 Task: Find connections with filter location Pombos with filter topic #Culturewith filter profile language Spanish with filter current company Recimart with filter school Govt. Polytechnic College with filter industry Retail Building Materials and Garden Equipment with filter service category User Experience Writing with filter keywords title Flight Attendant
Action: Mouse moved to (526, 103)
Screenshot: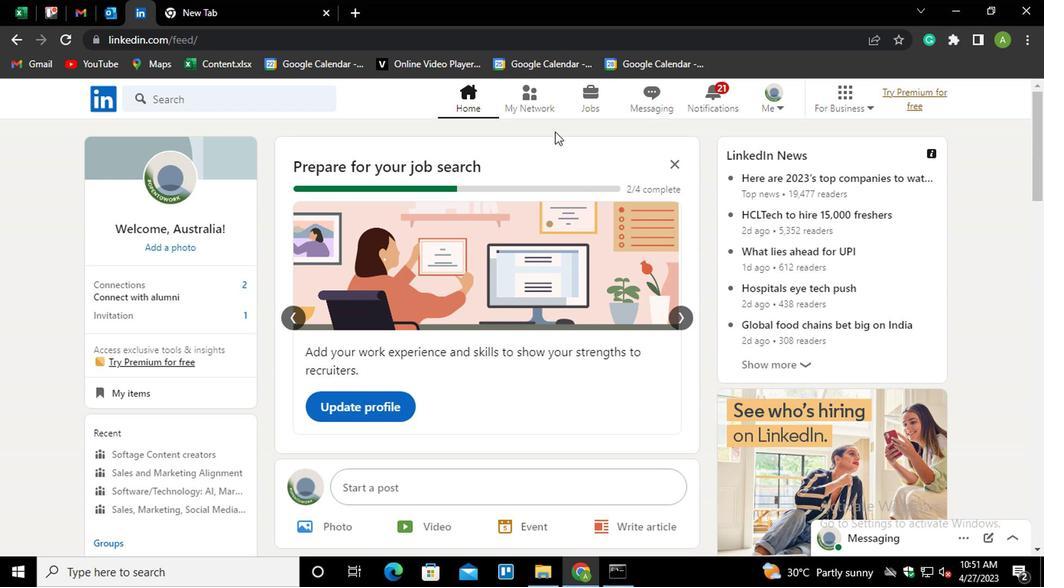 
Action: Mouse pressed left at (526, 103)
Screenshot: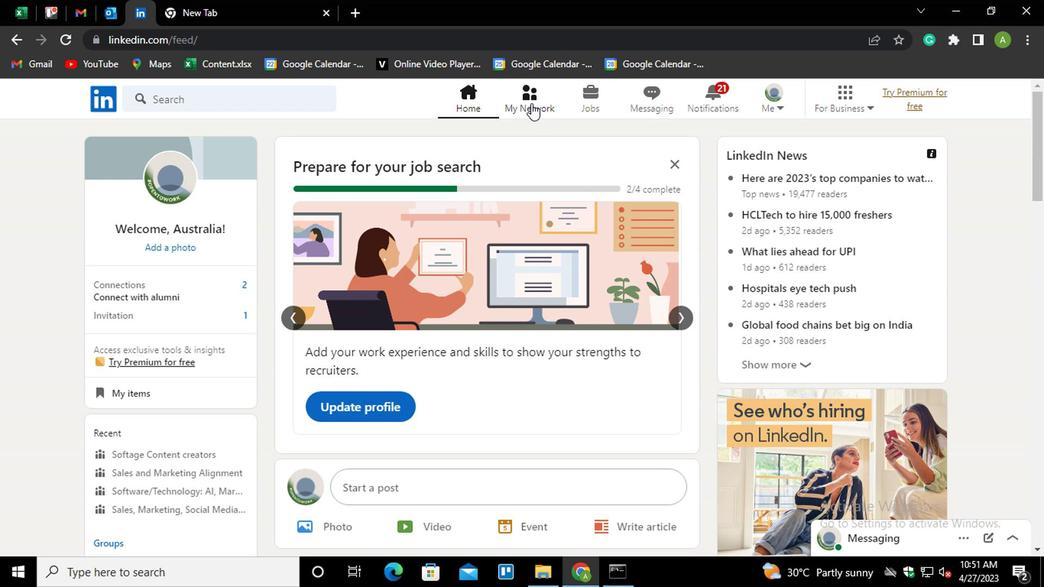 
Action: Mouse moved to (225, 183)
Screenshot: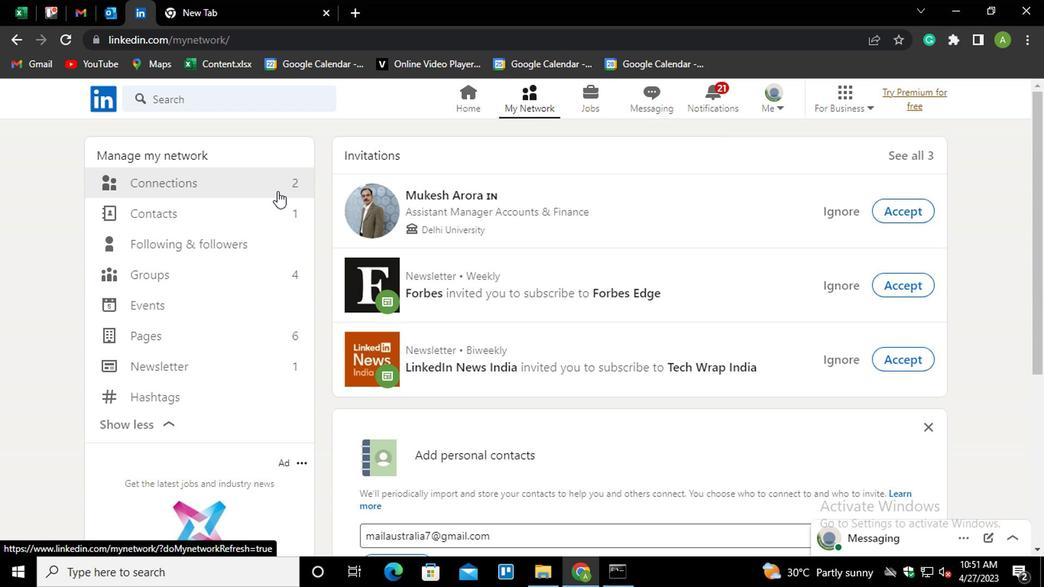 
Action: Mouse pressed left at (225, 183)
Screenshot: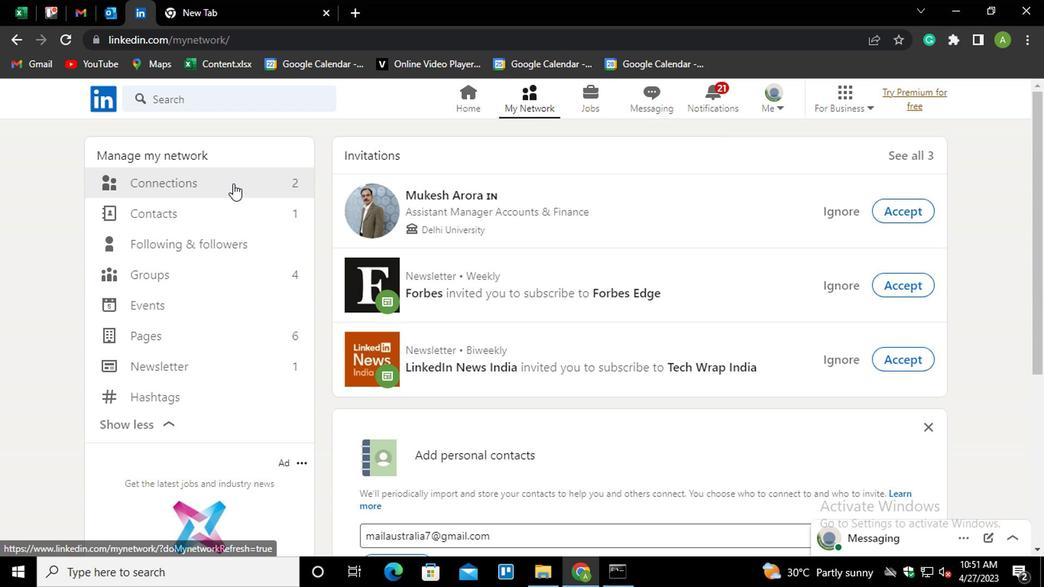 
Action: Mouse moved to (606, 188)
Screenshot: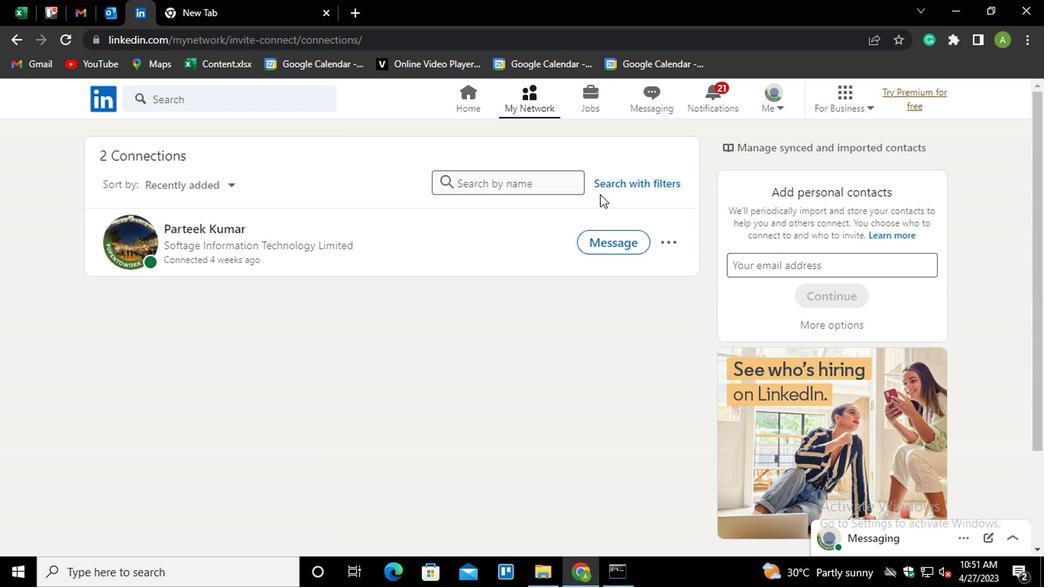 
Action: Mouse pressed left at (606, 188)
Screenshot: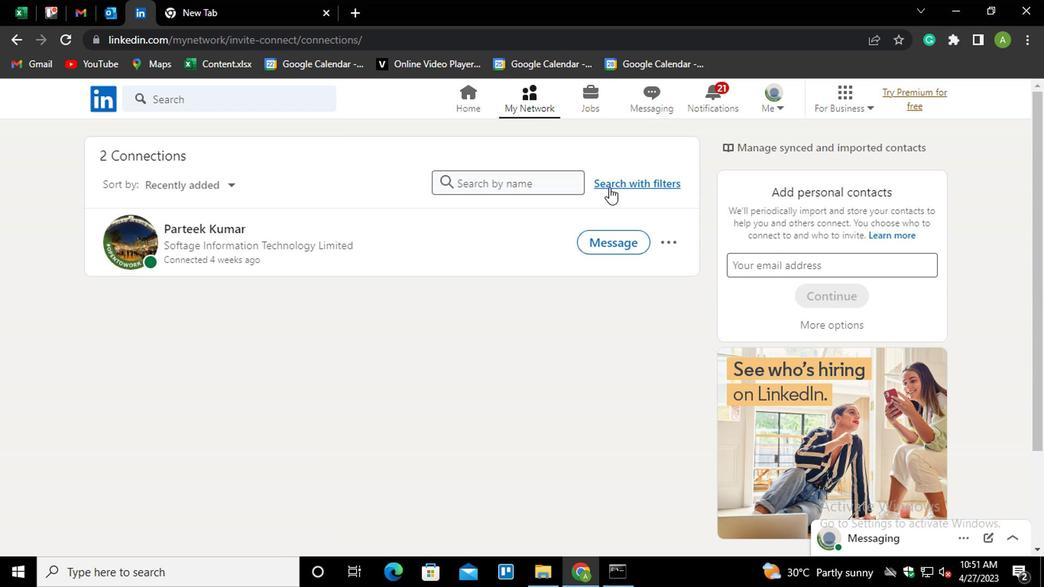 
Action: Mouse moved to (500, 131)
Screenshot: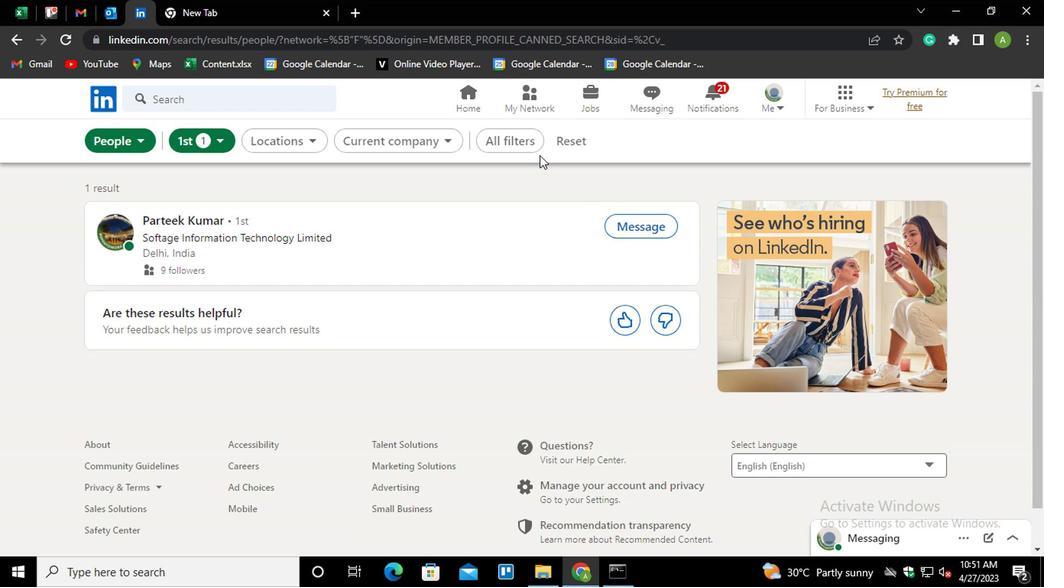 
Action: Mouse pressed left at (500, 131)
Screenshot: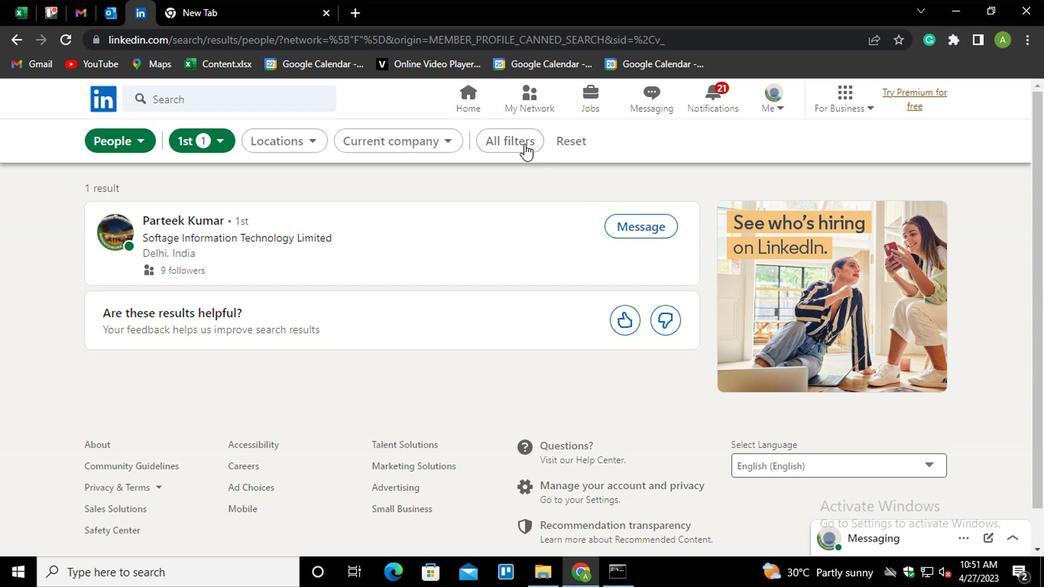 
Action: Mouse moved to (726, 300)
Screenshot: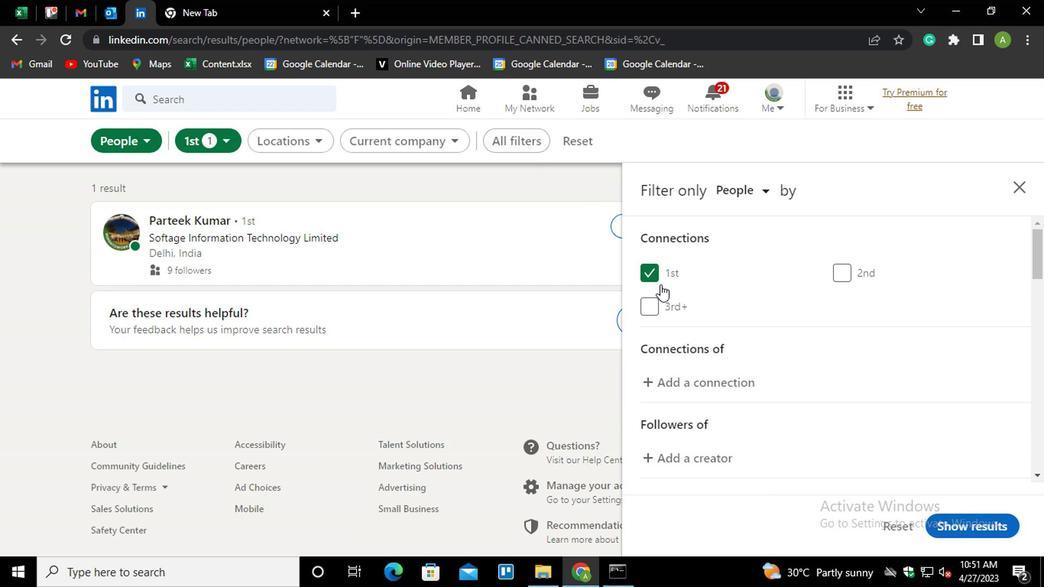 
Action: Mouse scrolled (726, 299) with delta (0, 0)
Screenshot: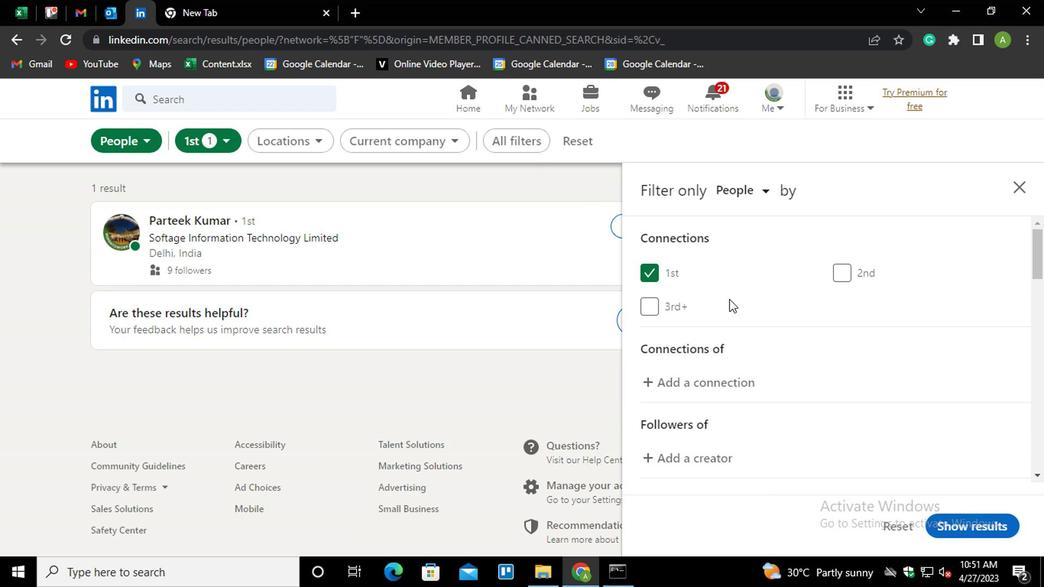 
Action: Mouse scrolled (726, 299) with delta (0, 0)
Screenshot: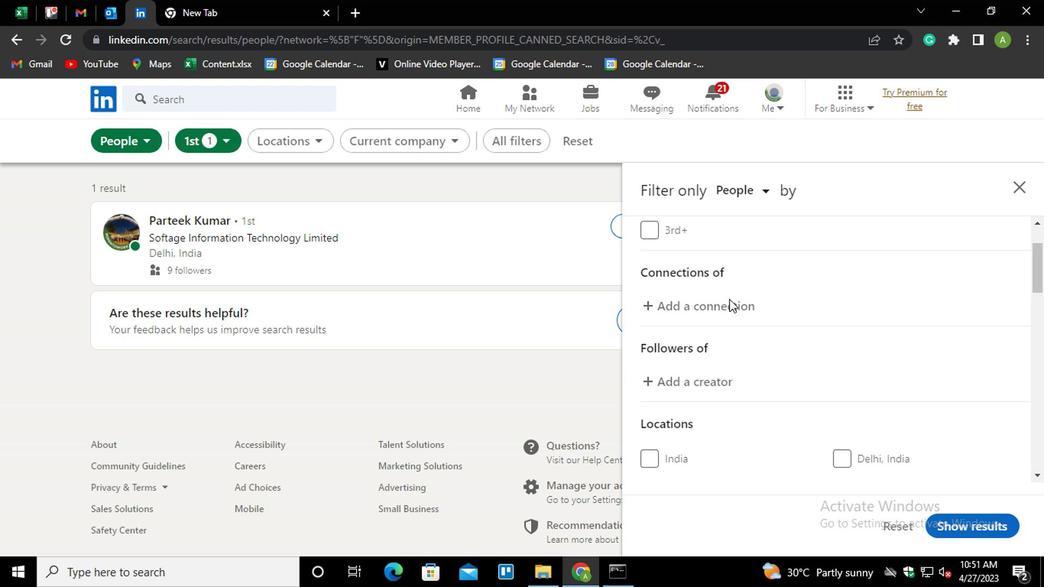 
Action: Mouse scrolled (726, 299) with delta (0, 0)
Screenshot: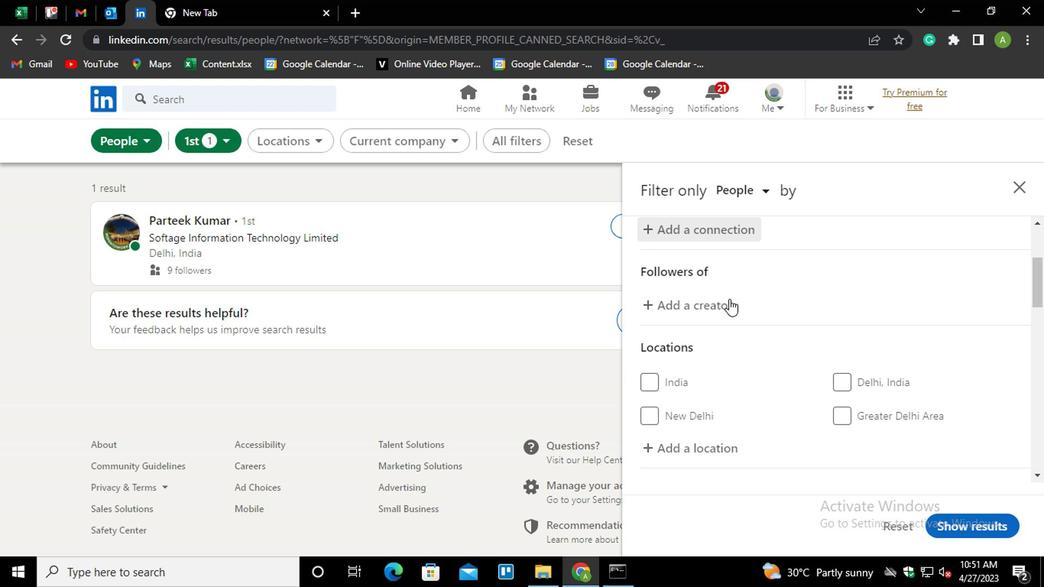 
Action: Mouse moved to (679, 354)
Screenshot: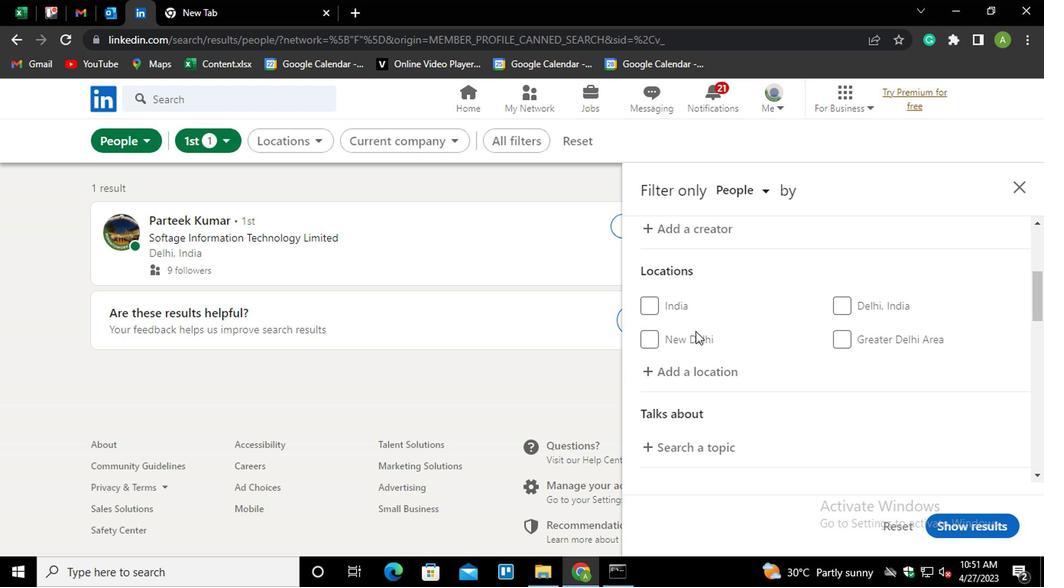 
Action: Mouse scrolled (679, 354) with delta (0, 0)
Screenshot: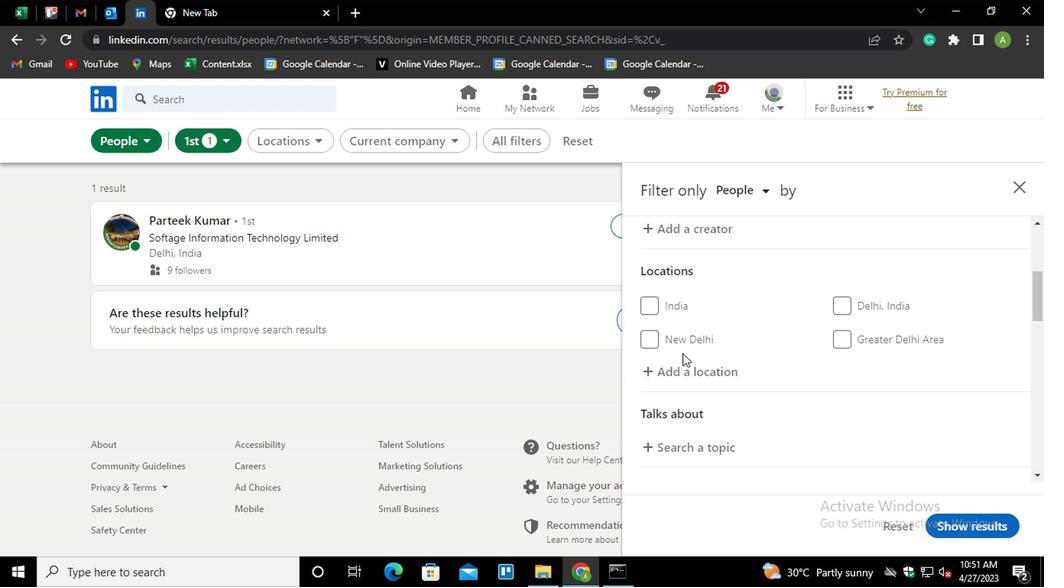 
Action: Mouse moved to (671, 299)
Screenshot: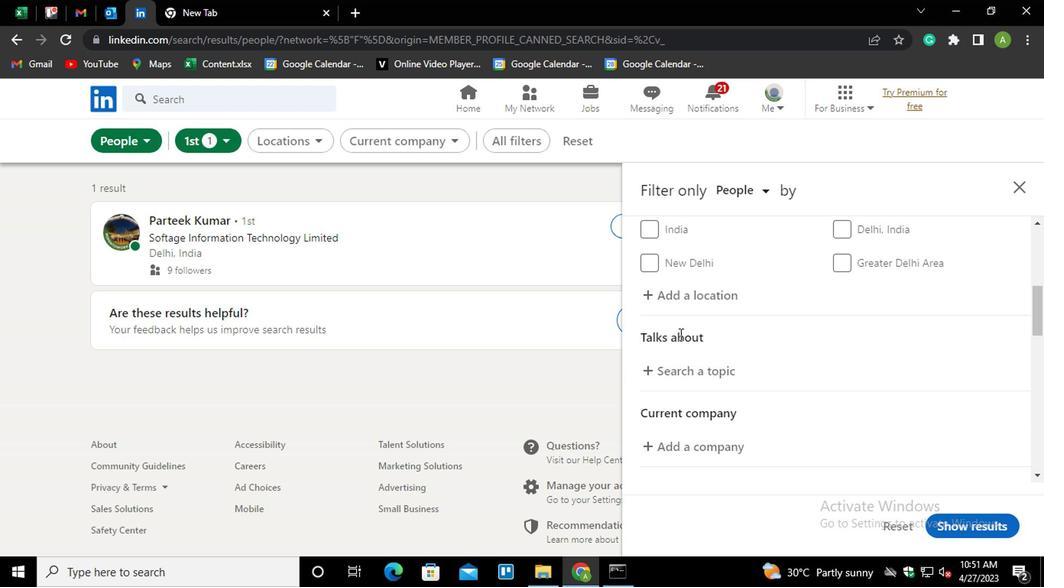 
Action: Mouse pressed left at (671, 299)
Screenshot: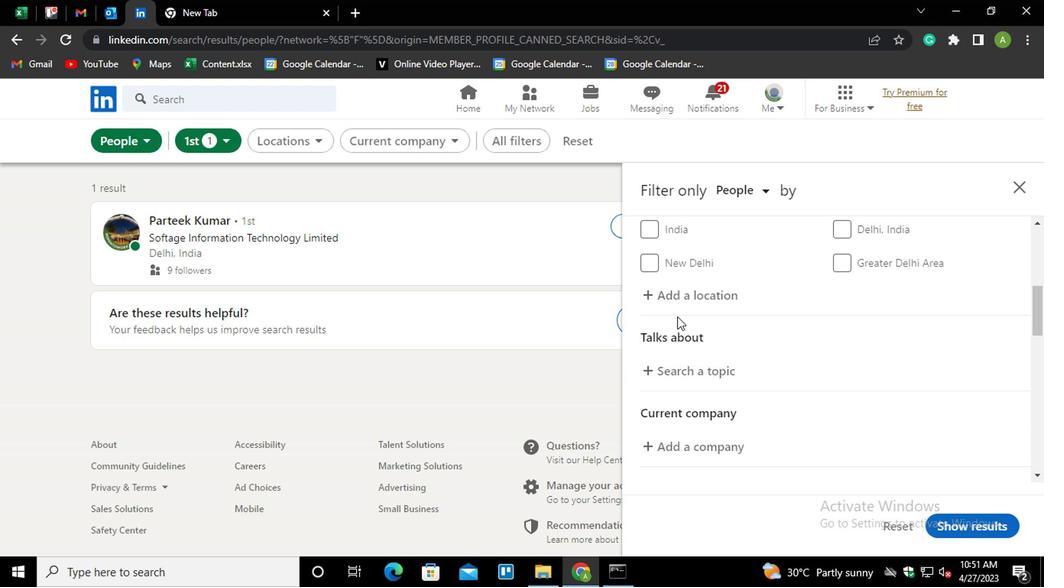 
Action: Mouse moved to (677, 298)
Screenshot: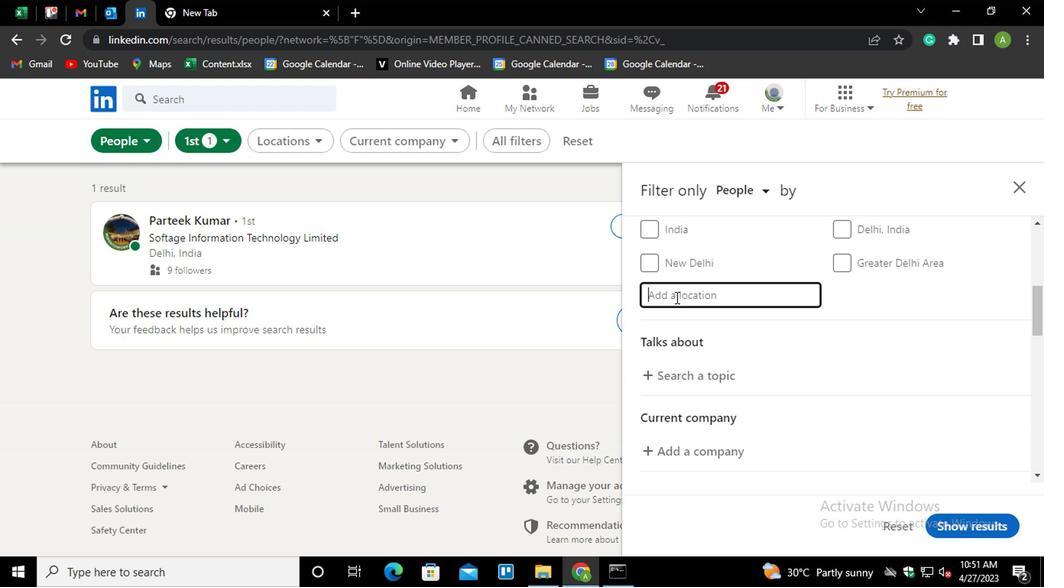 
Action: Mouse pressed left at (677, 298)
Screenshot: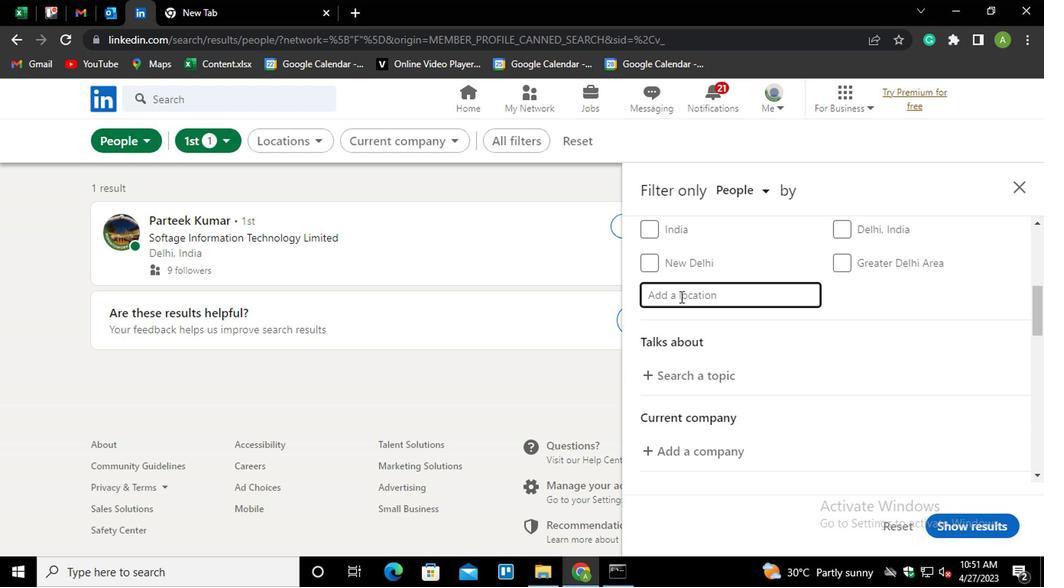 
Action: Key pressed <Key.shift_r>Pombos<Key.down><Key.enter>
Screenshot: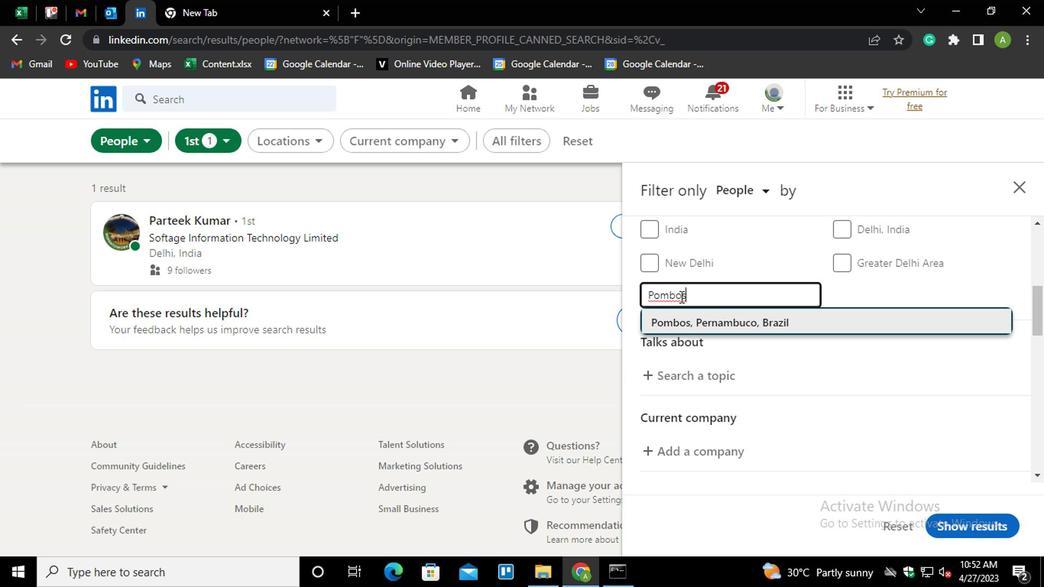 
Action: Mouse scrolled (677, 297) with delta (0, 0)
Screenshot: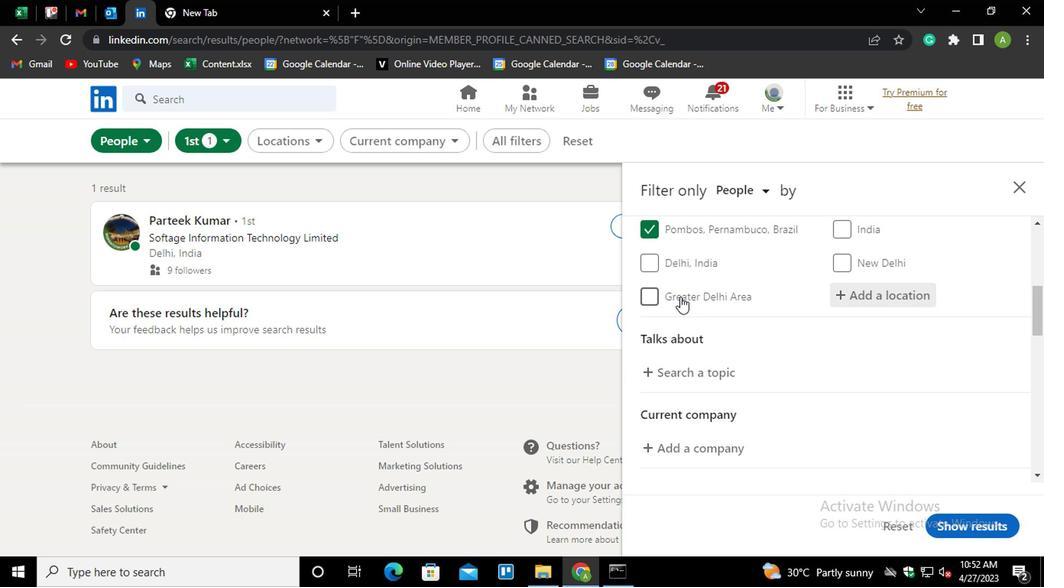 
Action: Mouse moved to (675, 298)
Screenshot: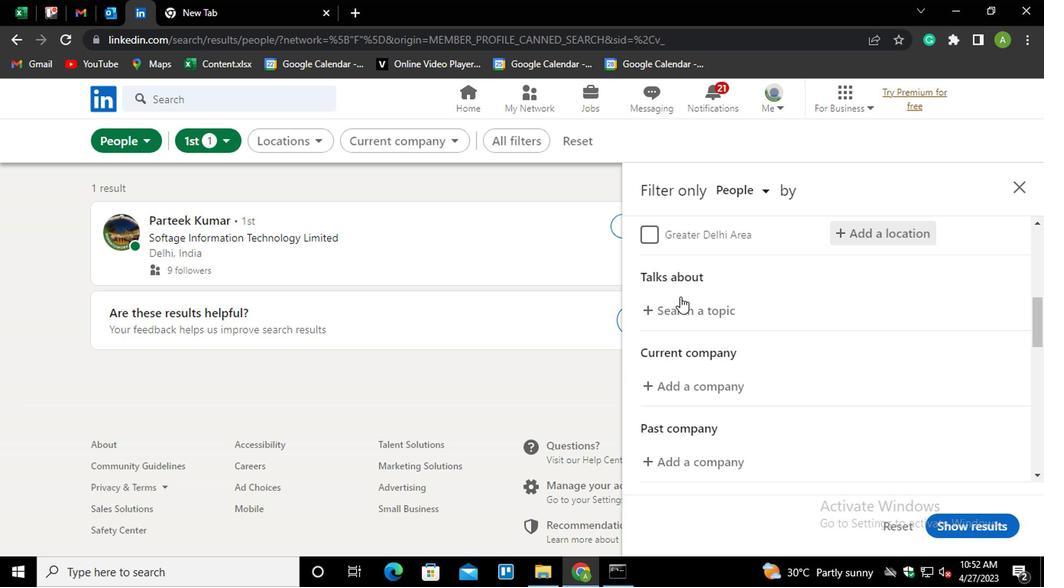 
Action: Mouse pressed left at (675, 298)
Screenshot: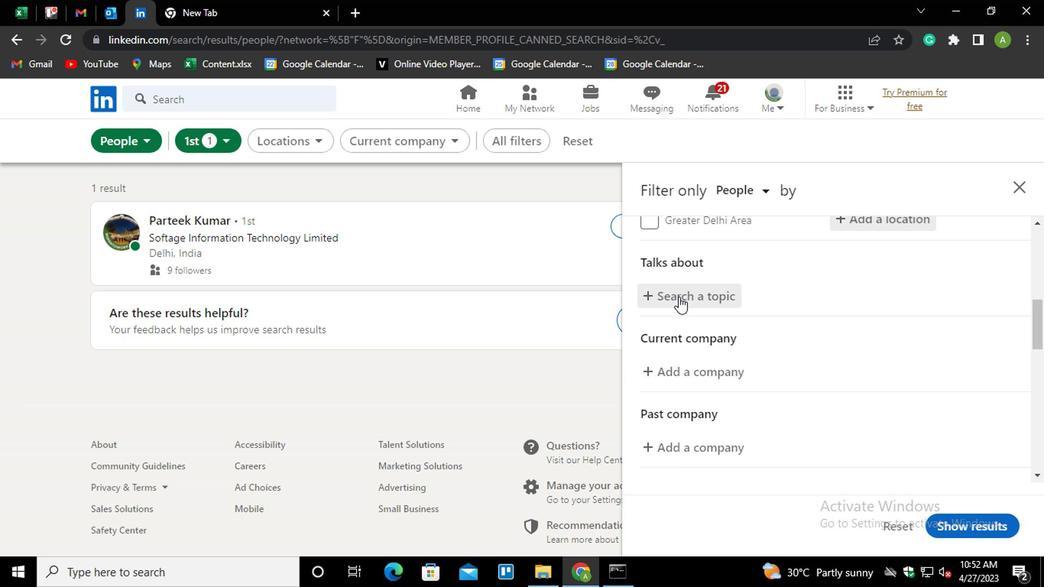 
Action: Mouse moved to (675, 298)
Screenshot: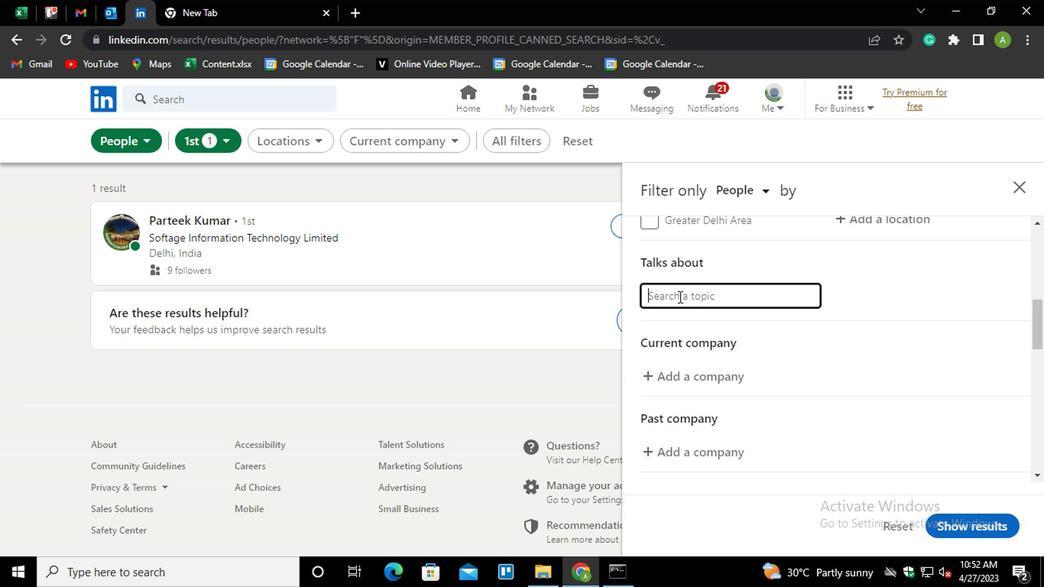 
Action: Mouse pressed left at (675, 298)
Screenshot: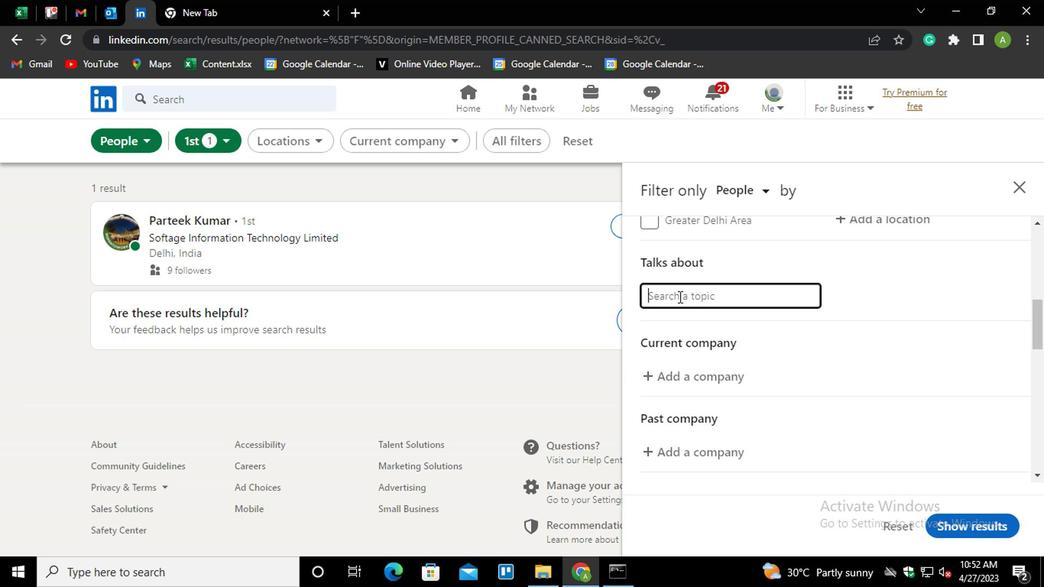 
Action: Key pressed <Key.shift>#<Key.shift>CULTURE
Screenshot: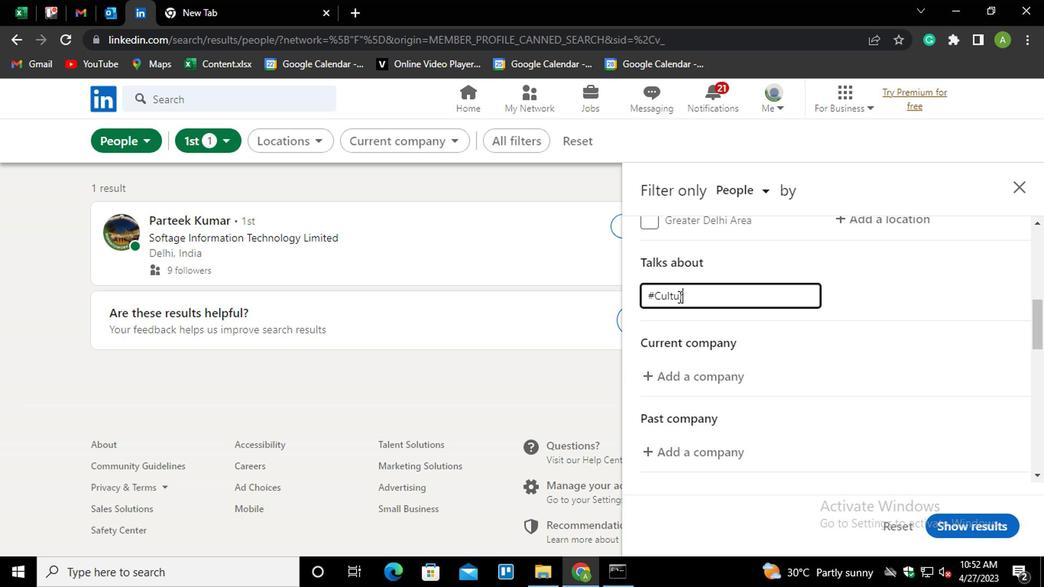 
Action: Mouse moved to (868, 329)
Screenshot: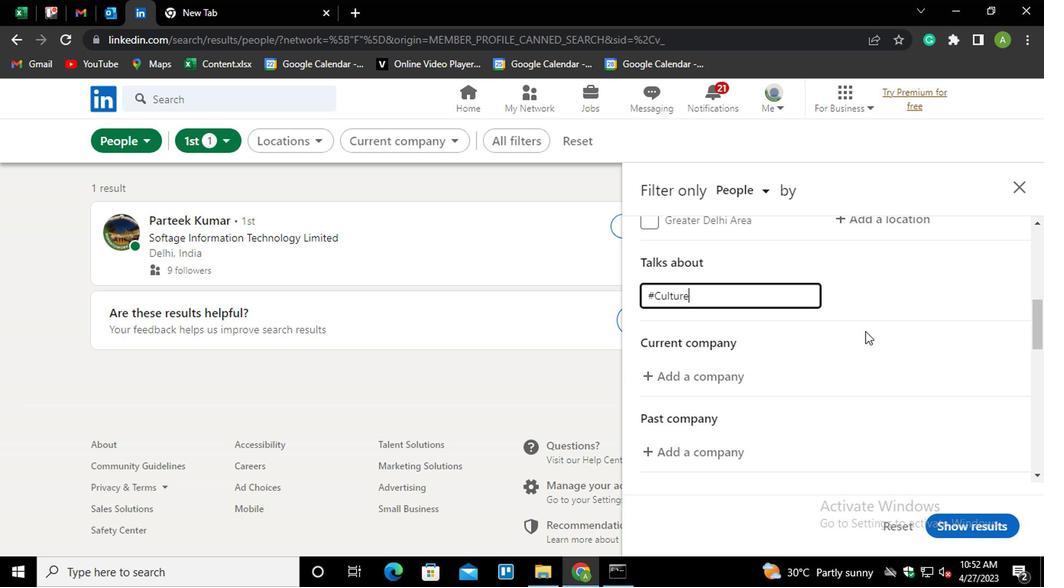 
Action: Mouse pressed left at (868, 329)
Screenshot: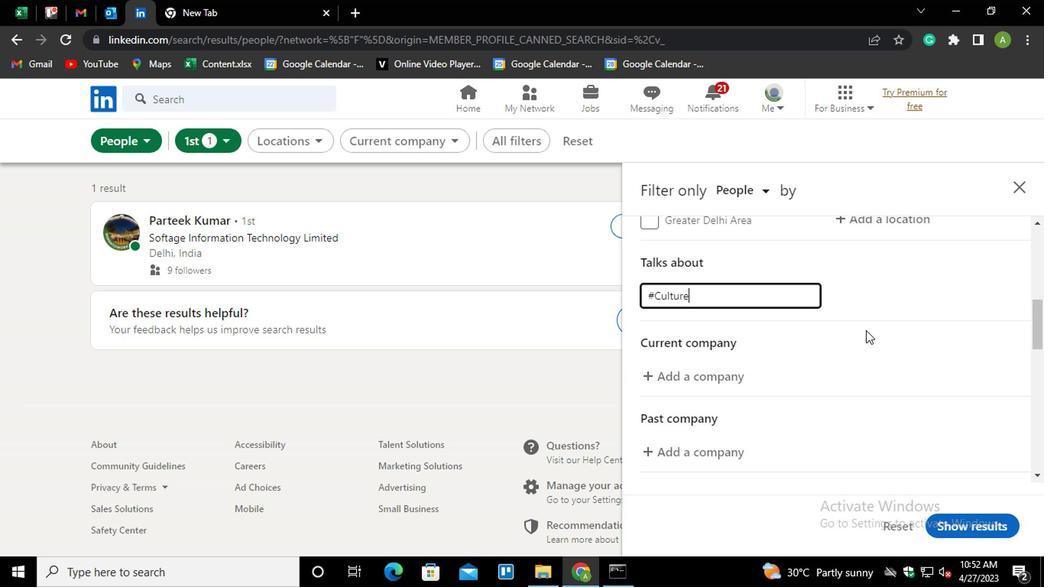 
Action: Mouse moved to (702, 376)
Screenshot: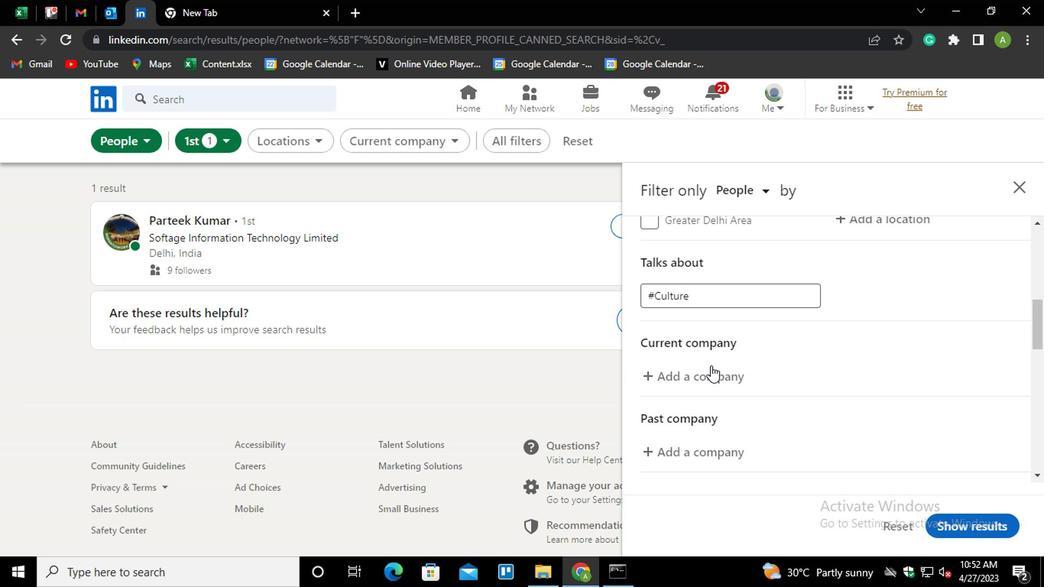 
Action: Mouse pressed left at (702, 376)
Screenshot: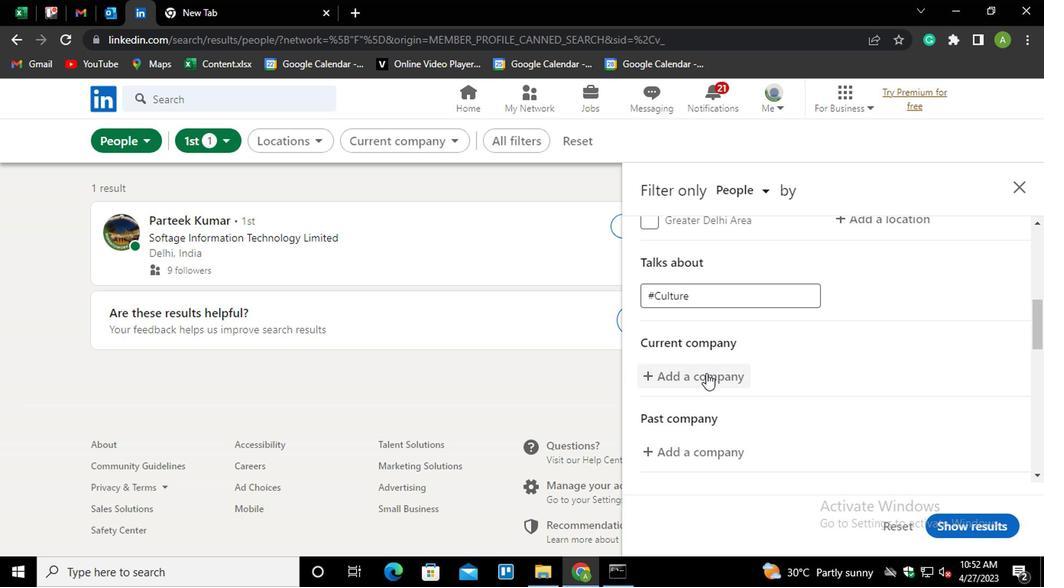 
Action: Mouse pressed left at (702, 376)
Screenshot: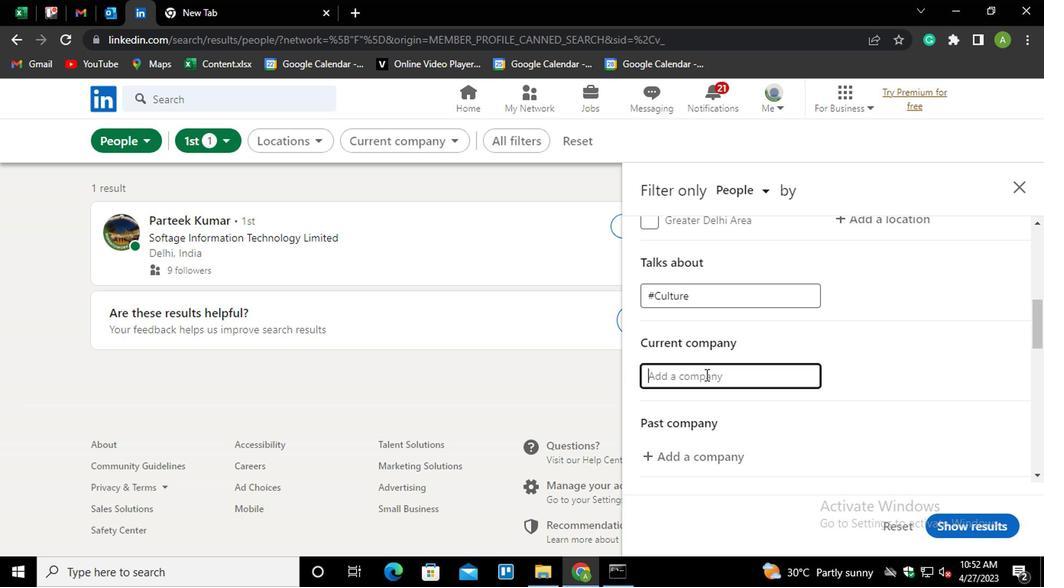 
Action: Key pressed <Key.shift>RECIMART<Key.down><Key.enter>
Screenshot: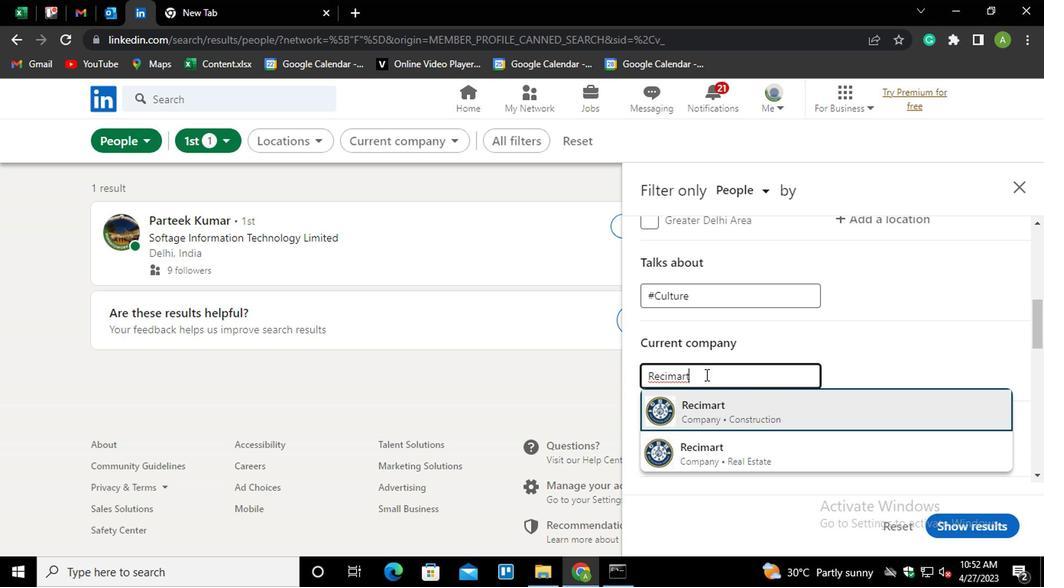 
Action: Mouse scrolled (702, 375) with delta (0, 0)
Screenshot: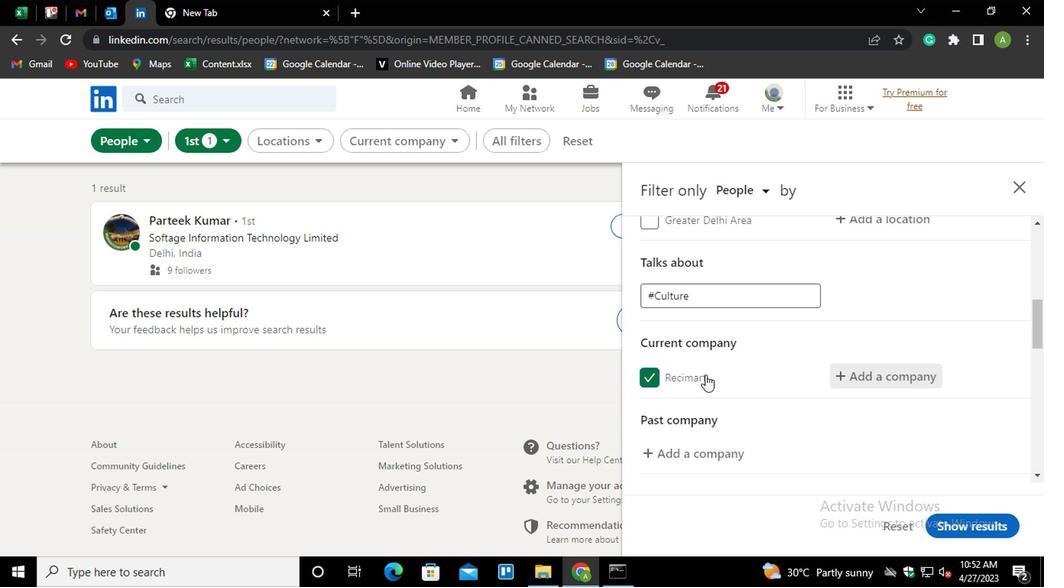 
Action: Mouse scrolled (702, 375) with delta (0, 0)
Screenshot: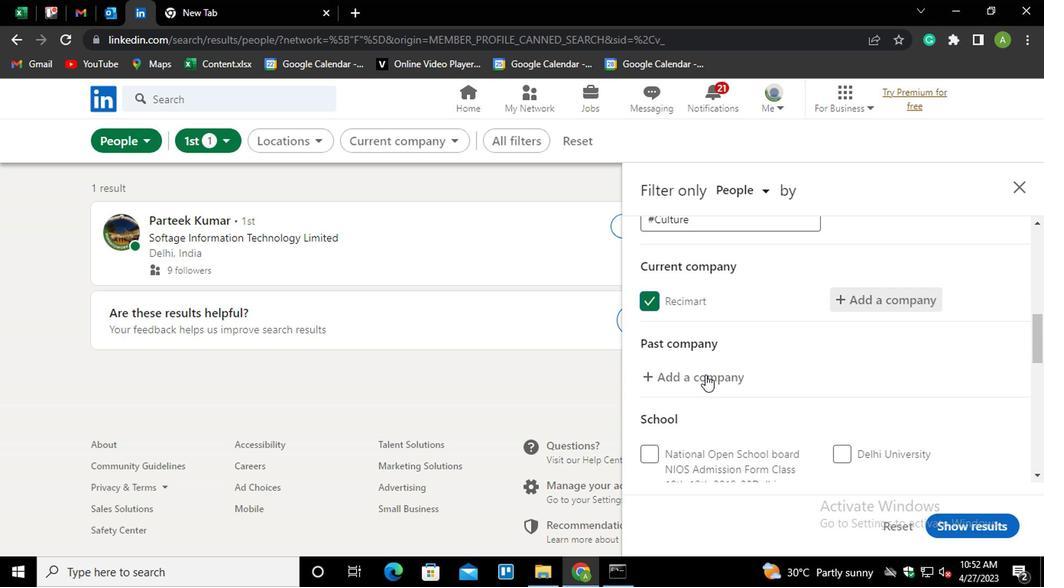 
Action: Mouse scrolled (702, 375) with delta (0, 0)
Screenshot: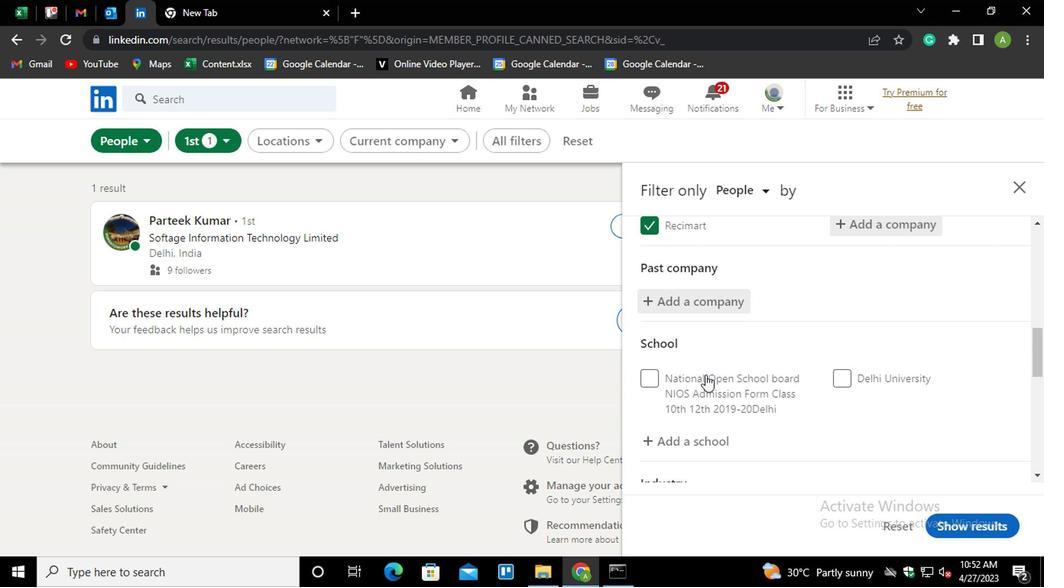 
Action: Mouse moved to (697, 365)
Screenshot: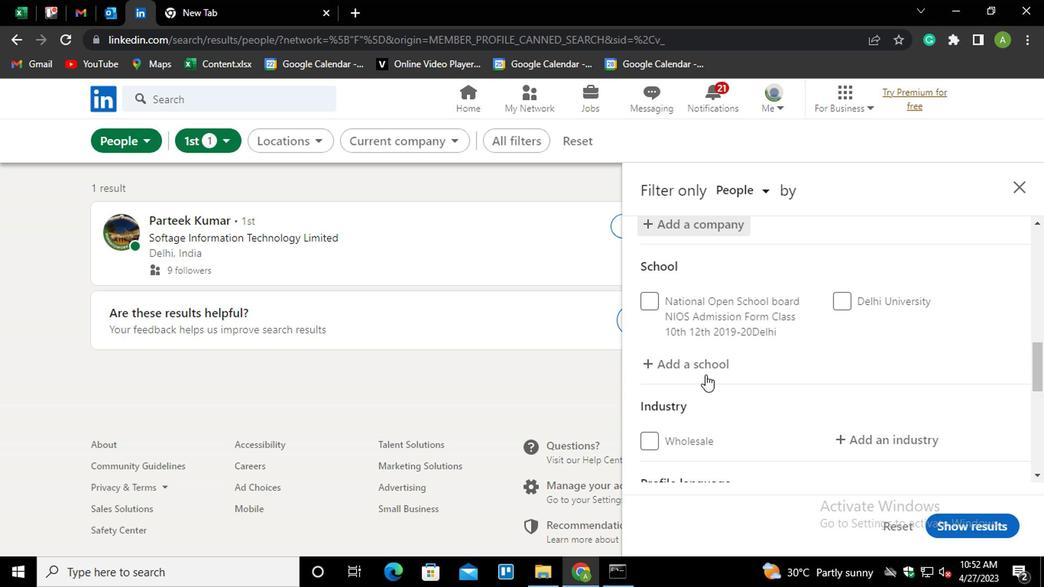 
Action: Mouse pressed left at (697, 365)
Screenshot: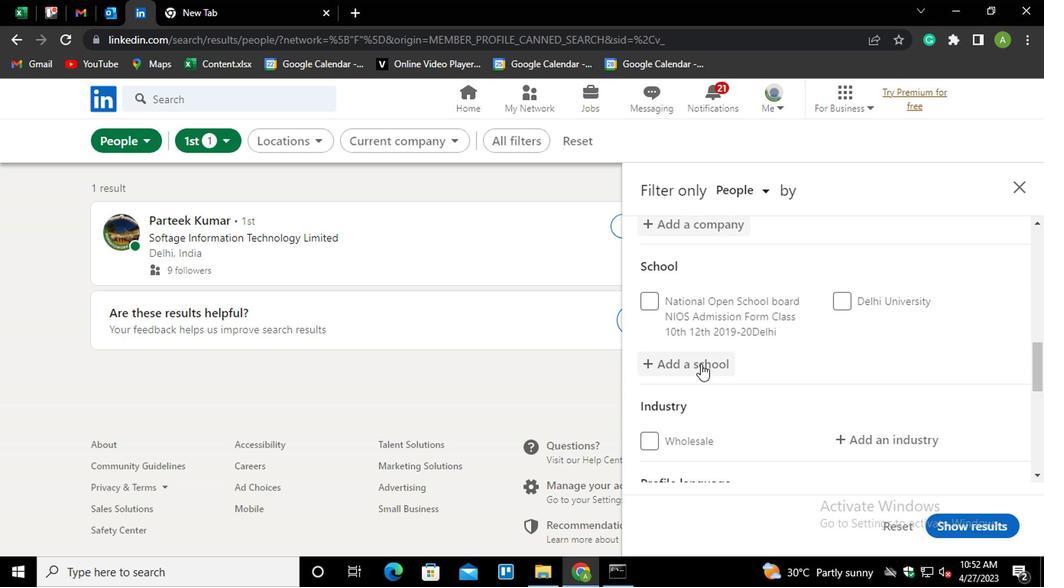 
Action: Mouse pressed left at (697, 365)
Screenshot: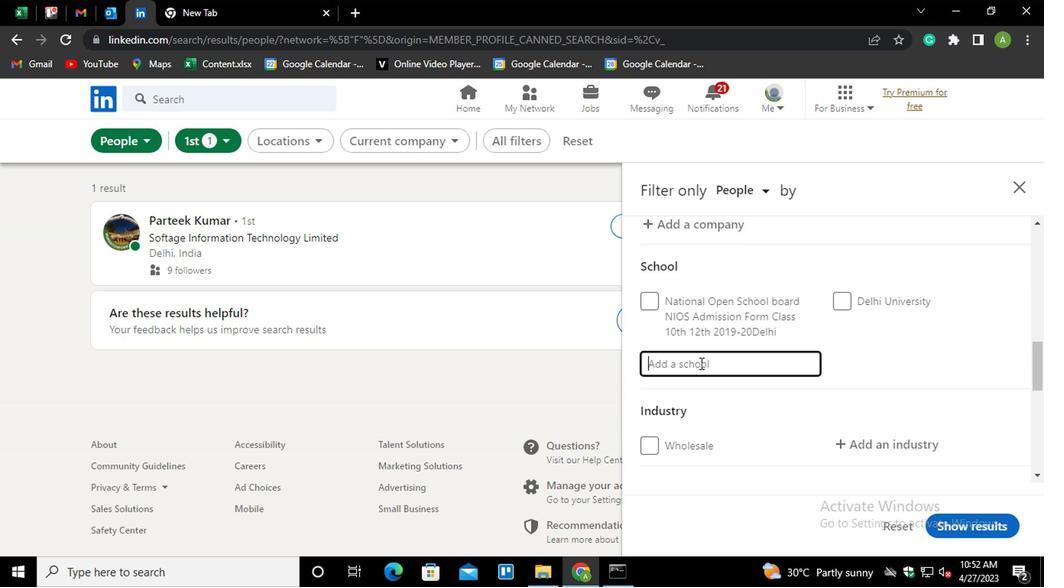 
Action: Key pressed <Key.shift>GOVT.<Key.space><Key.down><Key.enter>
Screenshot: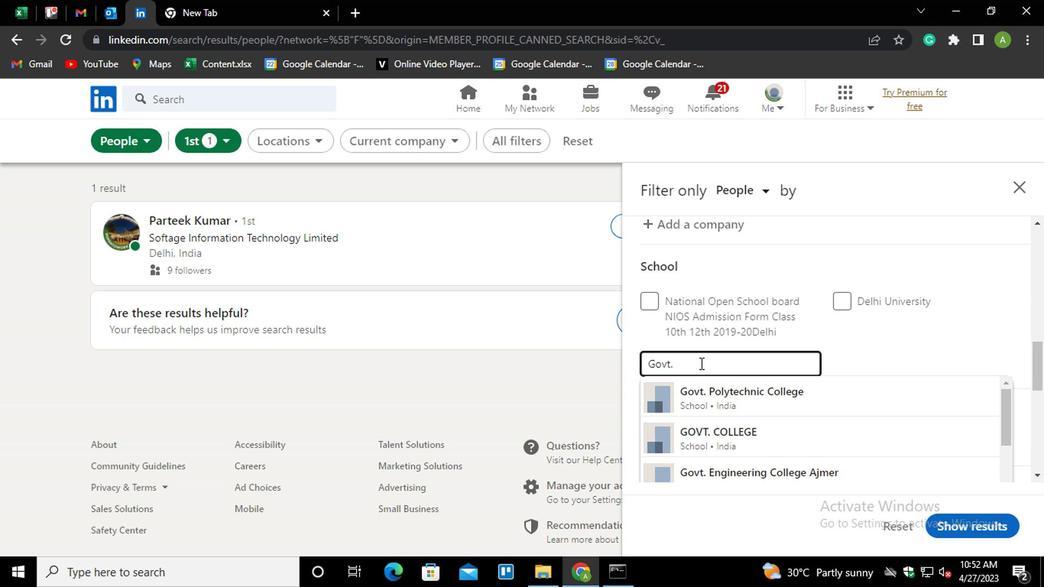 
Action: Mouse scrolled (697, 363) with delta (0, -1)
Screenshot: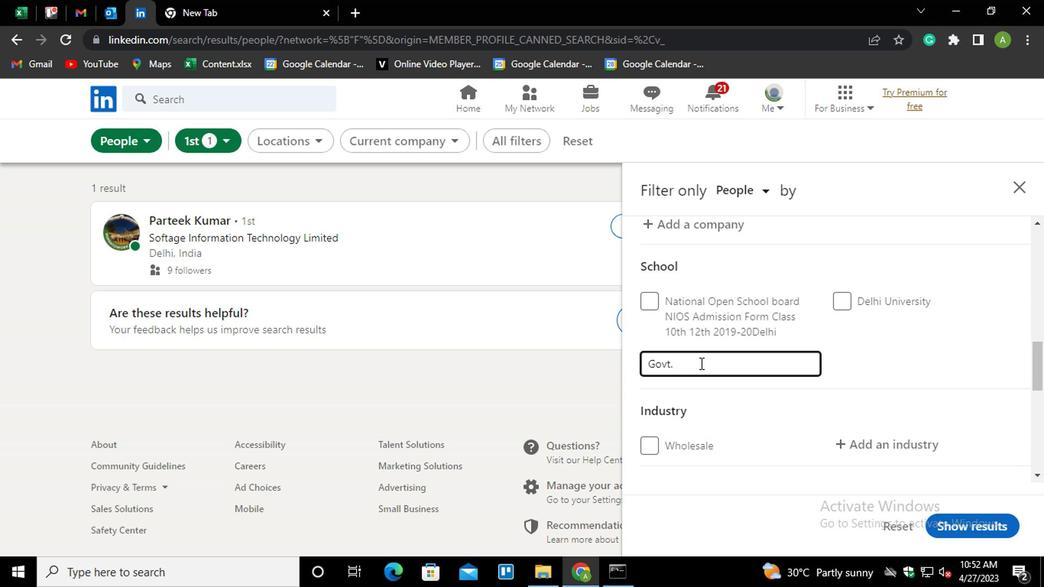 
Action: Mouse scrolled (697, 363) with delta (0, -1)
Screenshot: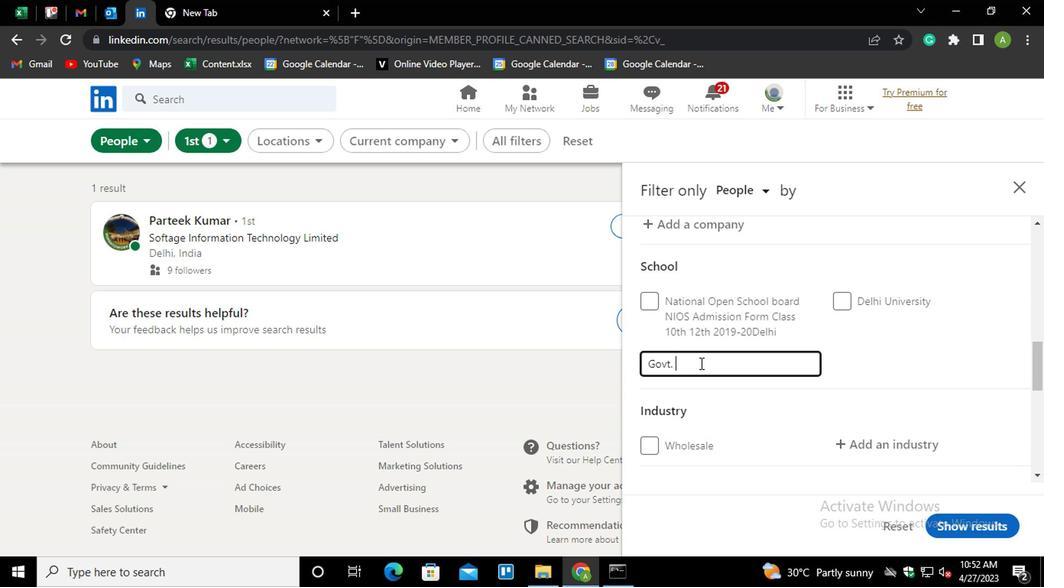 
Action: Mouse moved to (843, 295)
Screenshot: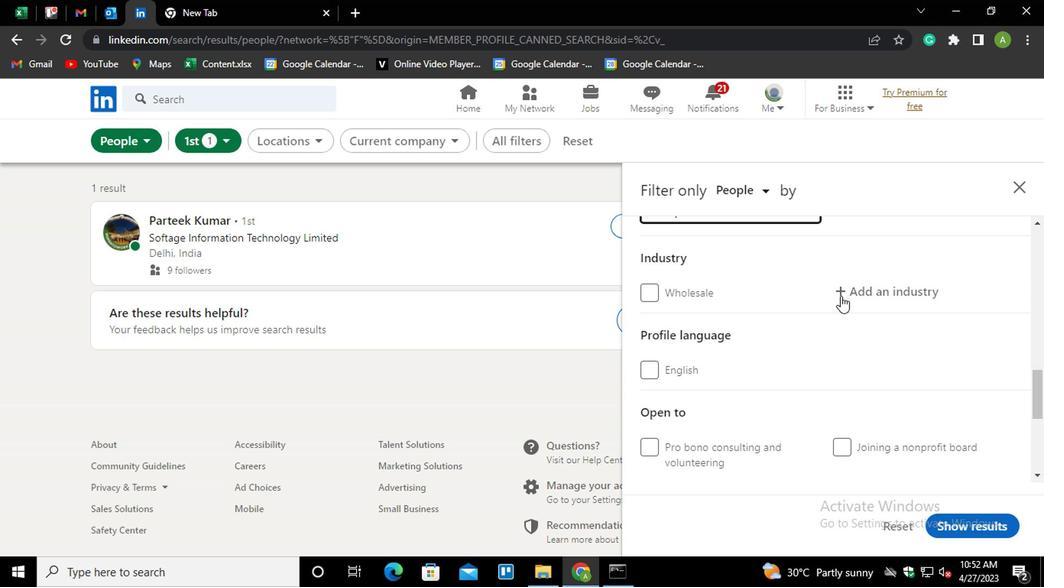 
Action: Mouse pressed left at (843, 295)
Screenshot: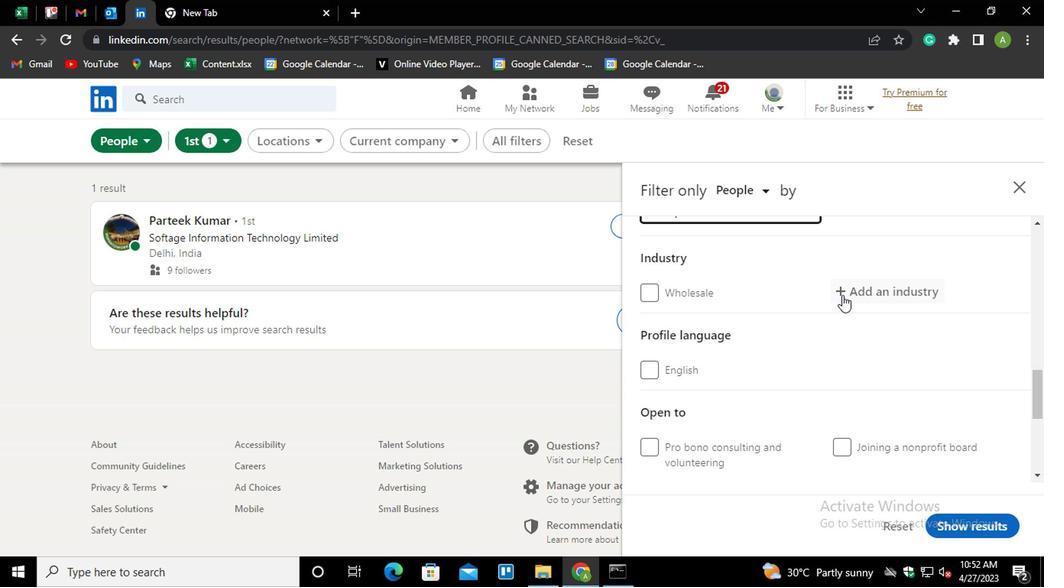 
Action: Mouse moved to (847, 295)
Screenshot: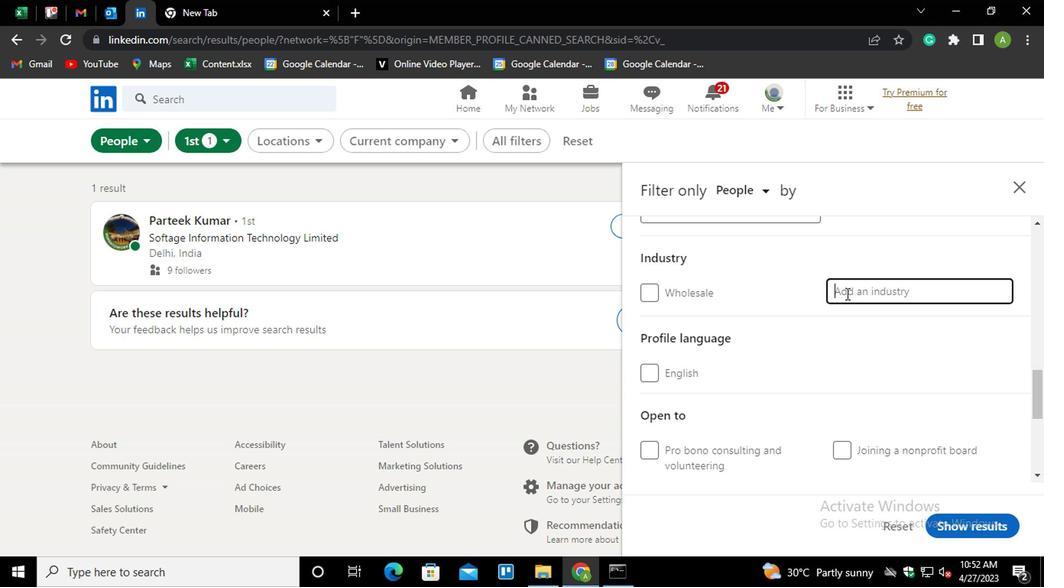
Action: Mouse pressed left at (847, 295)
Screenshot: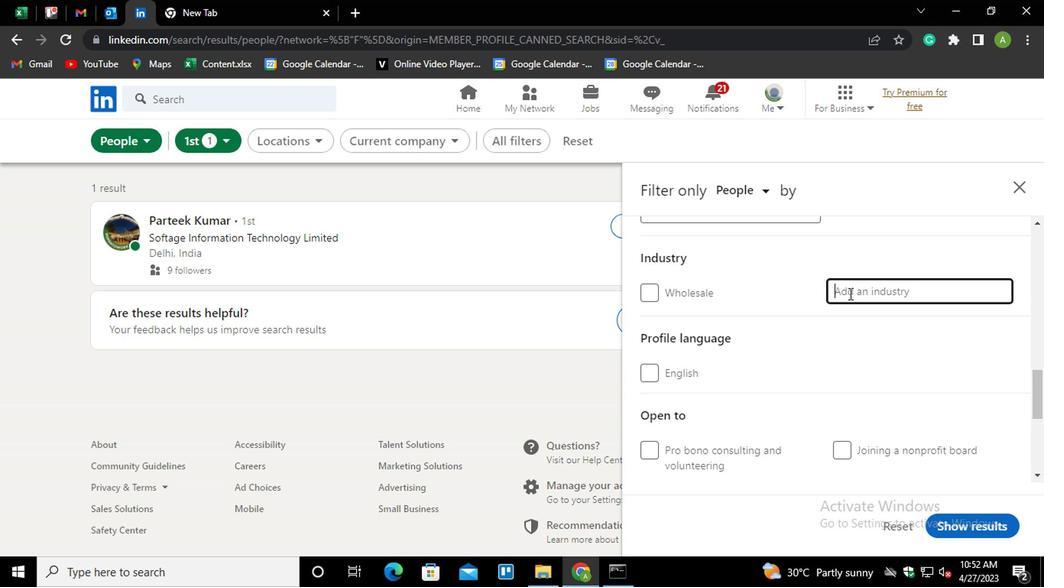 
Action: Mouse moved to (847, 295)
Screenshot: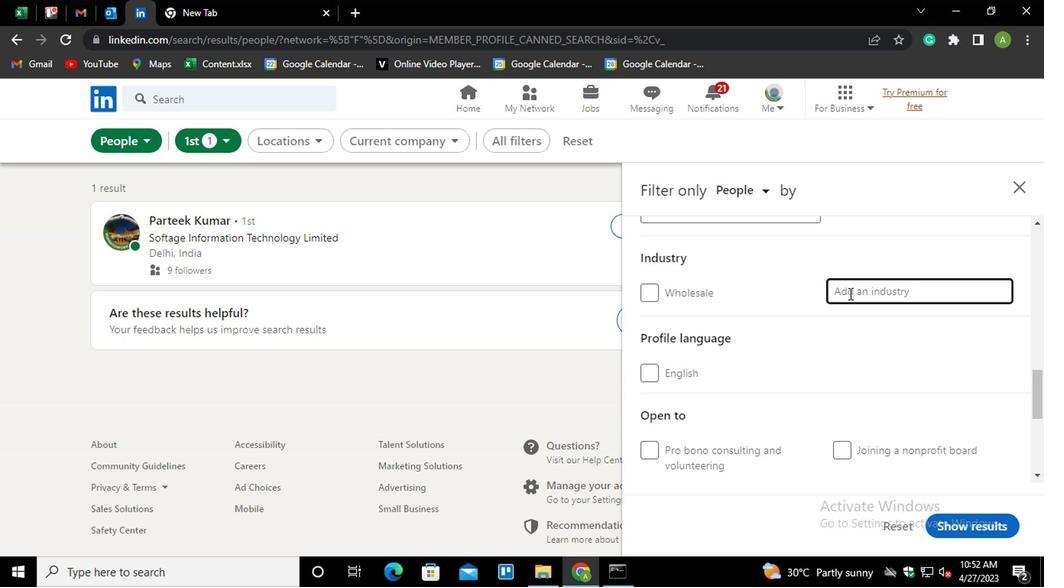 
Action: Key pressed <Key.shift>RETAIL<Key.space><Key.shift>BUIL<Key.down><Key.enter>
Screenshot: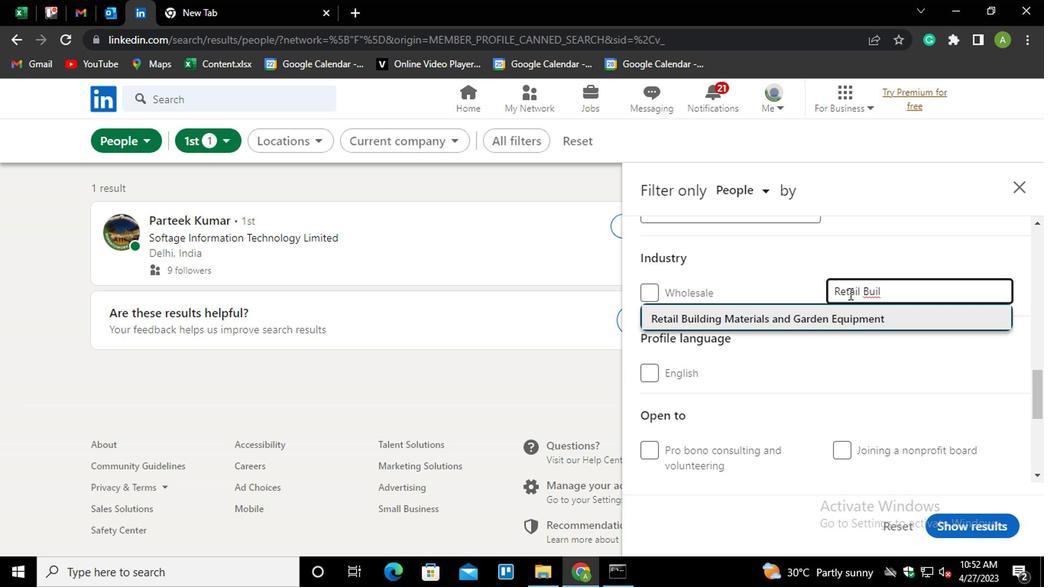 
Action: Mouse scrolled (847, 294) with delta (0, -1)
Screenshot: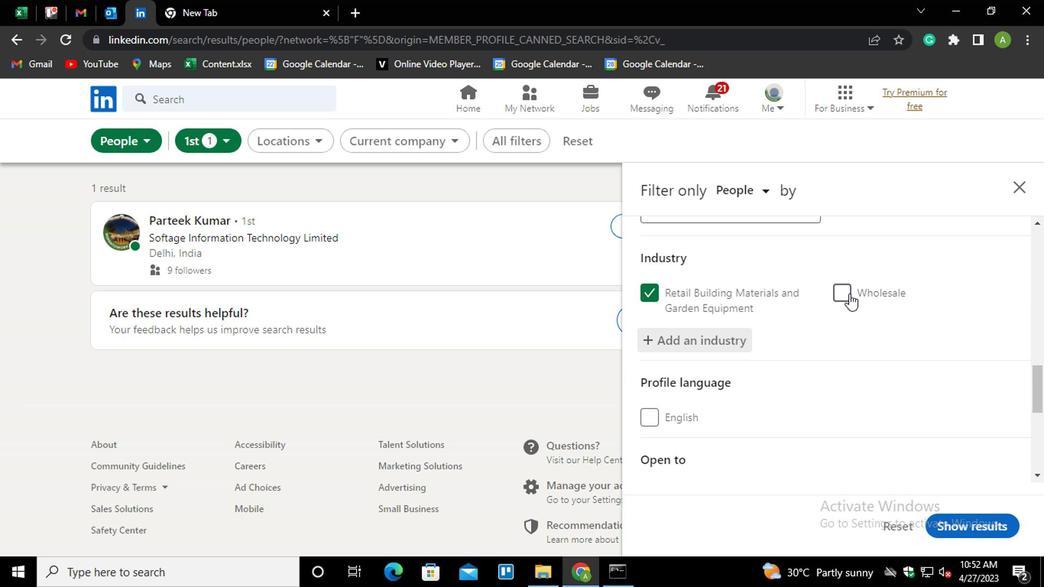 
Action: Mouse moved to (751, 322)
Screenshot: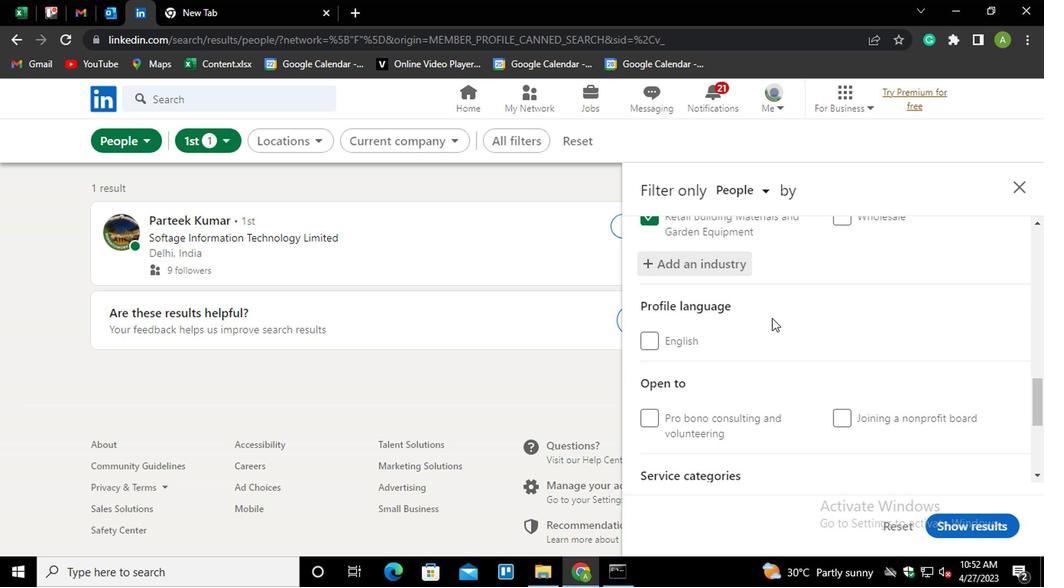 
Action: Mouse scrolled (751, 323) with delta (0, 1)
Screenshot: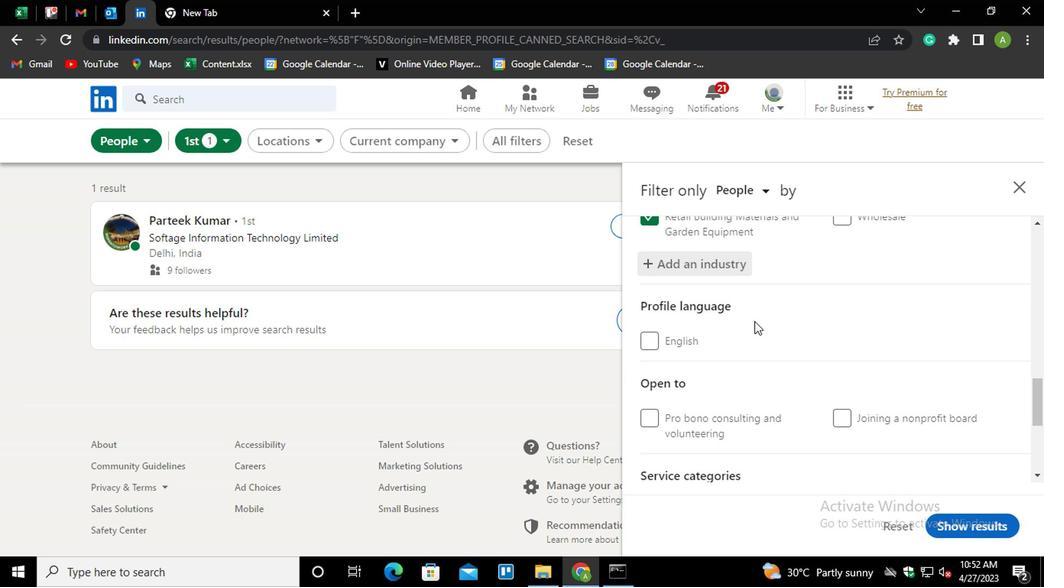 
Action: Mouse scrolled (751, 322) with delta (0, 0)
Screenshot: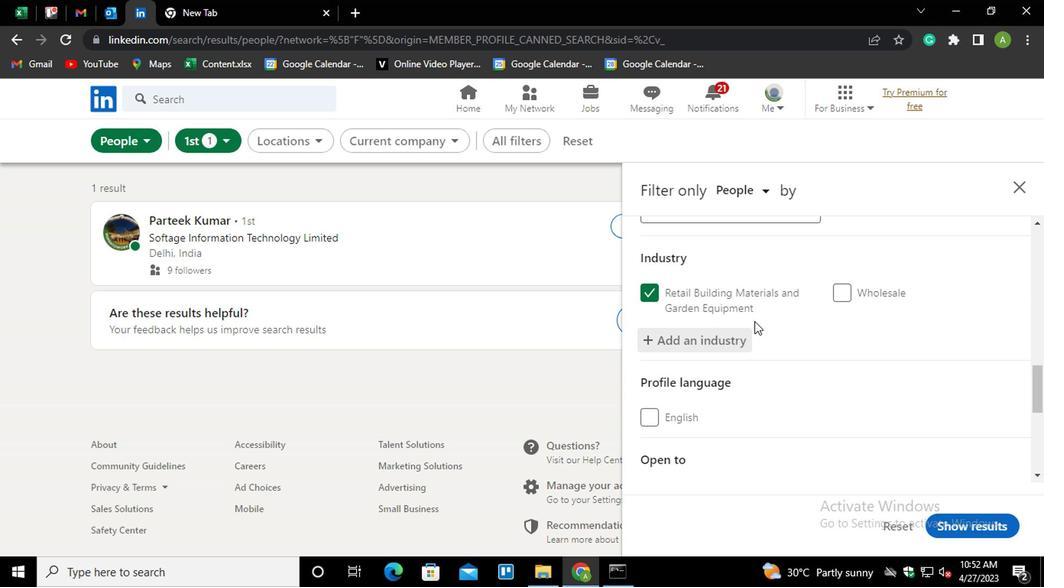 
Action: Mouse scrolled (751, 322) with delta (0, 0)
Screenshot: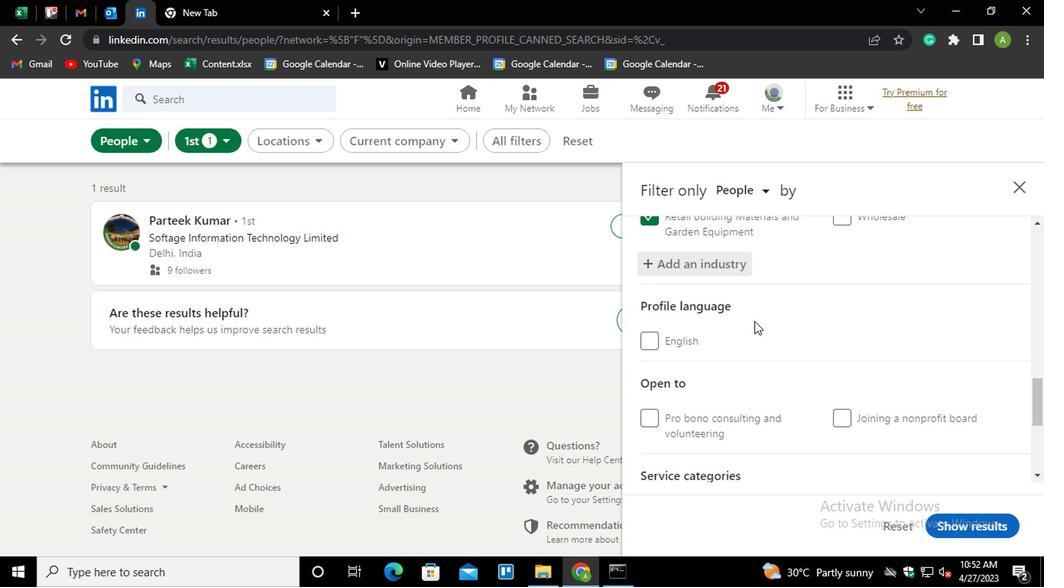 
Action: Mouse scrolled (751, 322) with delta (0, 0)
Screenshot: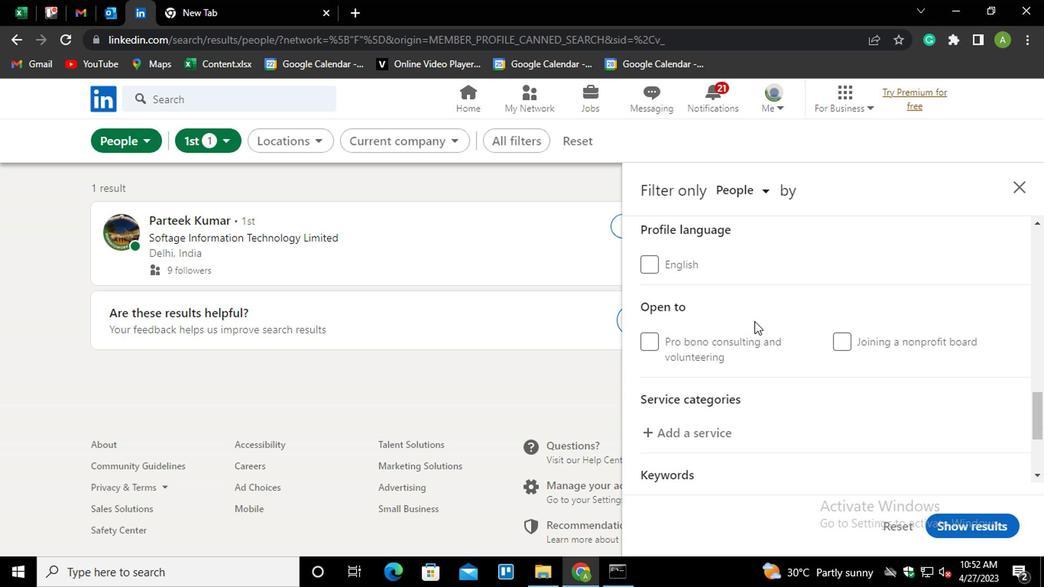 
Action: Mouse moved to (681, 361)
Screenshot: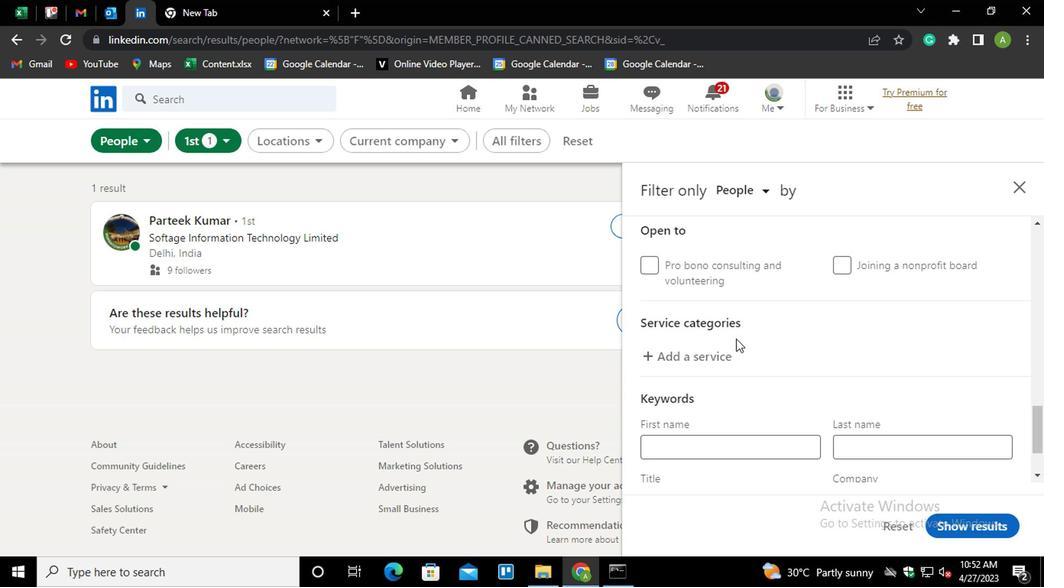 
Action: Mouse pressed left at (681, 361)
Screenshot: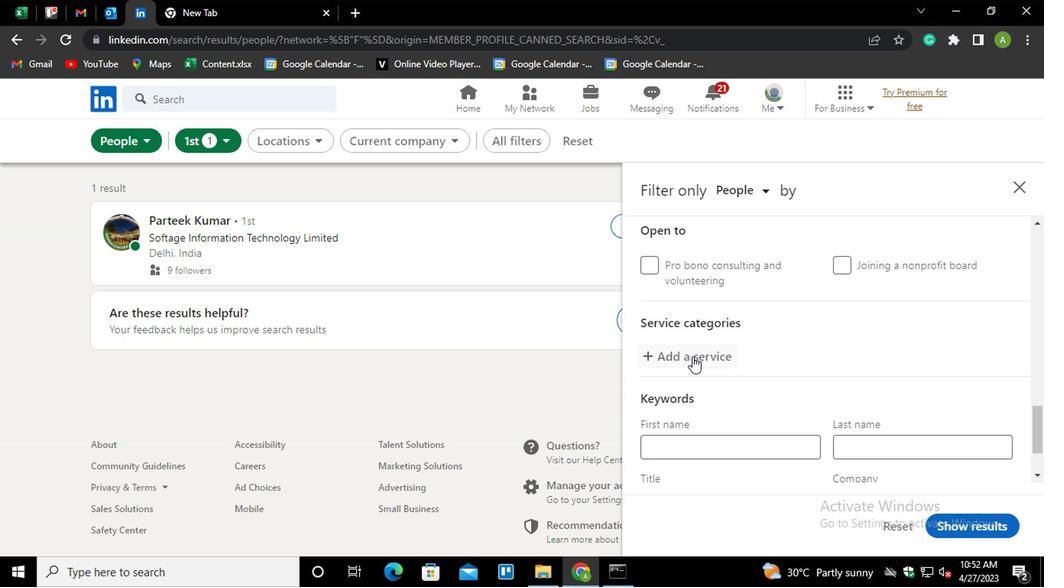 
Action: Mouse moved to (698, 359)
Screenshot: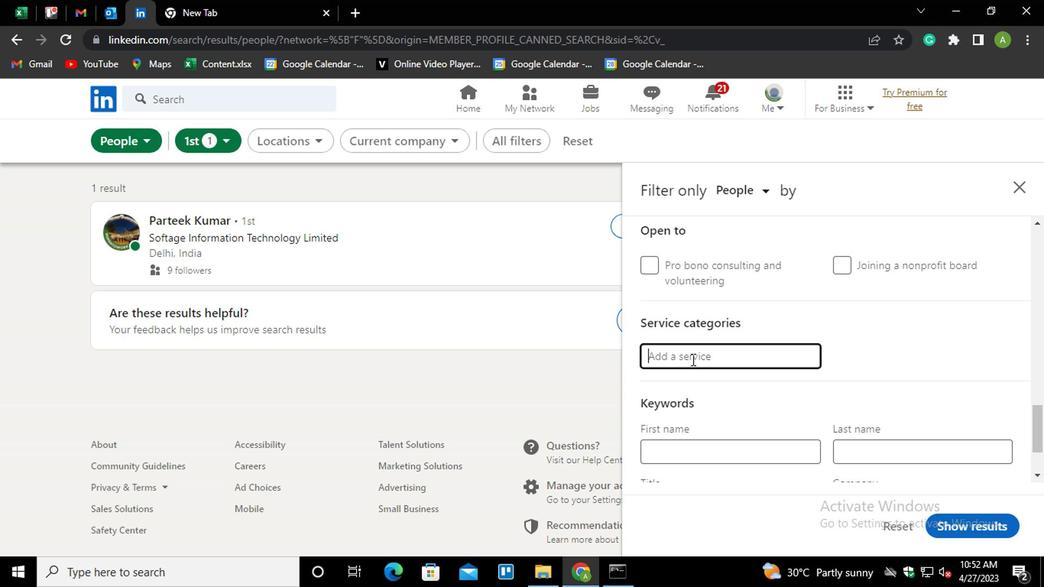 
Action: Mouse scrolled (698, 359) with delta (0, 0)
Screenshot: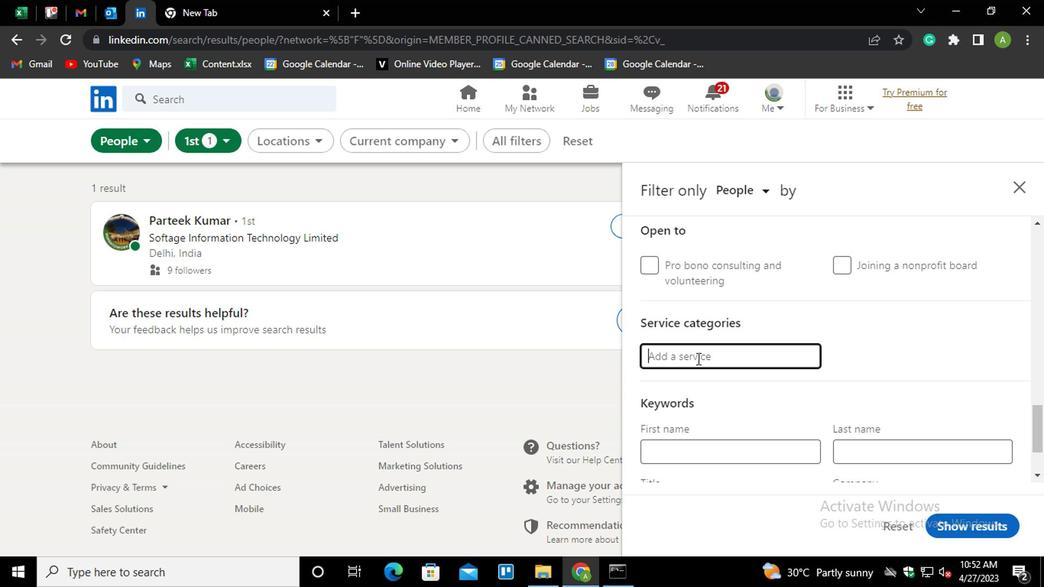 
Action: Mouse moved to (700, 358)
Screenshot: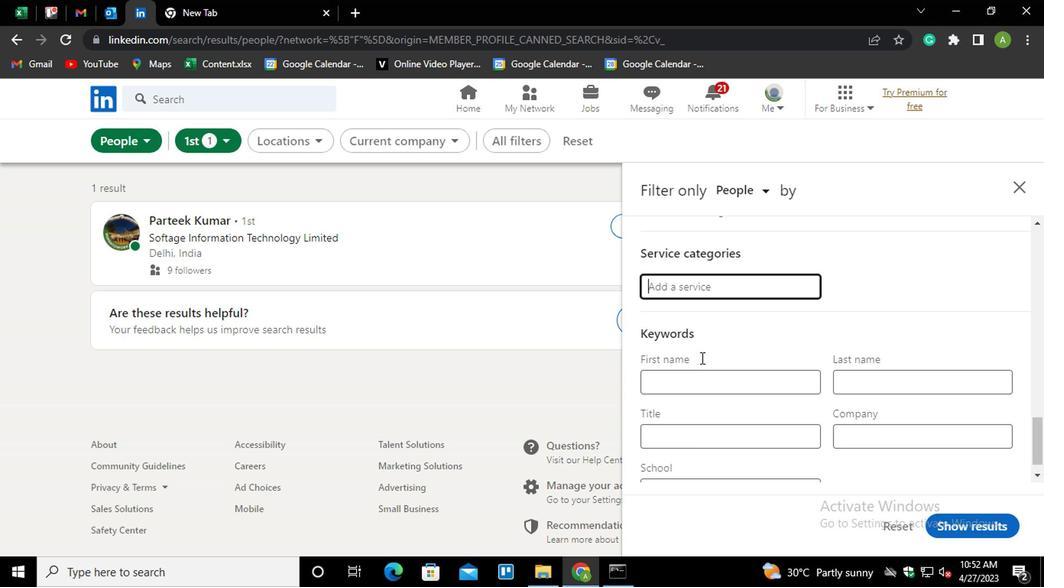 
Action: Mouse pressed left at (700, 358)
Screenshot: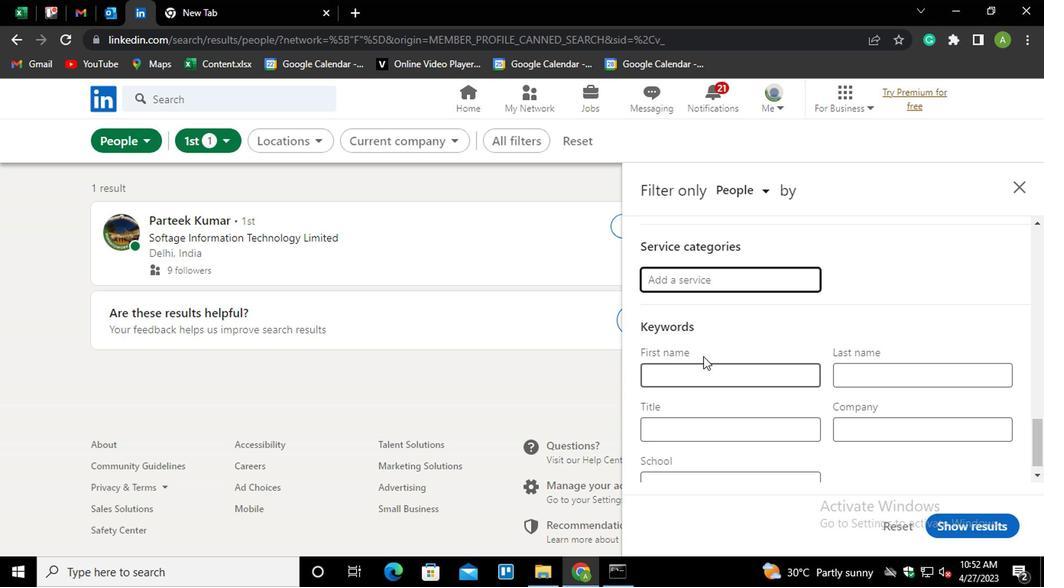 
Action: Key pressed <Key.shift>USER
Screenshot: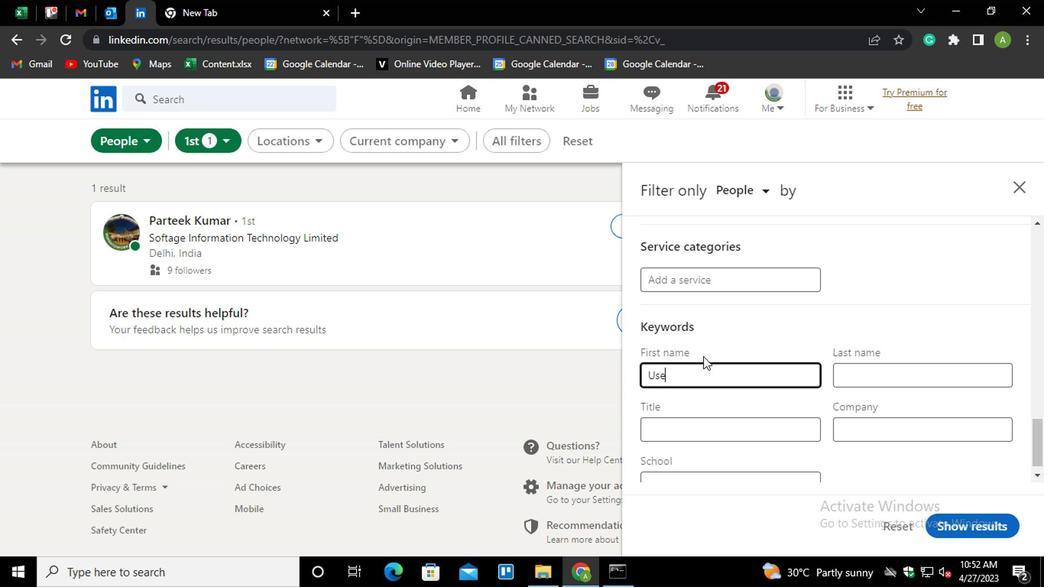 
Action: Mouse moved to (670, 272)
Screenshot: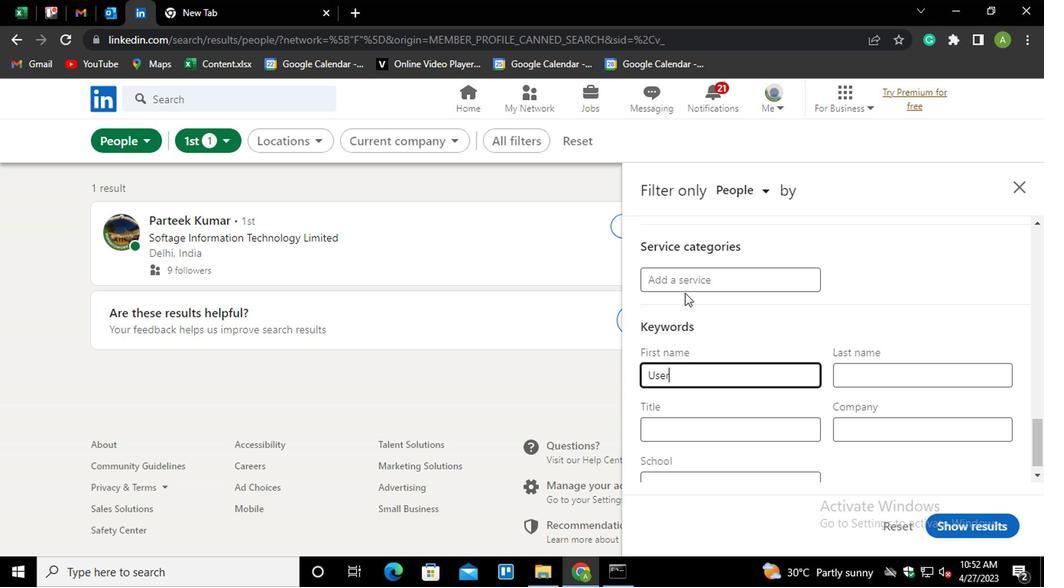 
Action: Mouse pressed left at (670, 272)
Screenshot: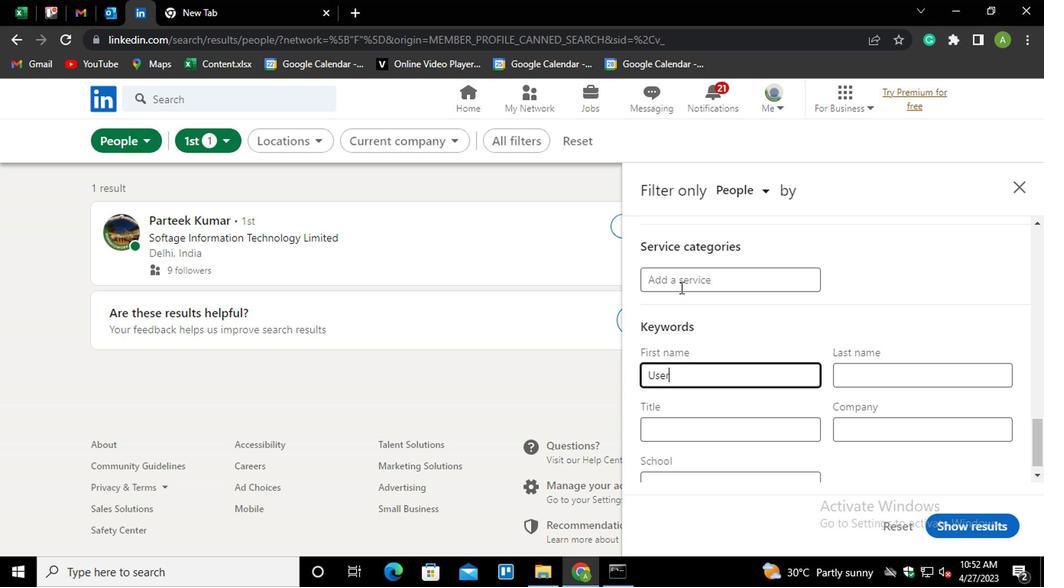 
Action: Key pressed <Key.shift>USER<Key.space><Key.down><Key.enter>
Screenshot: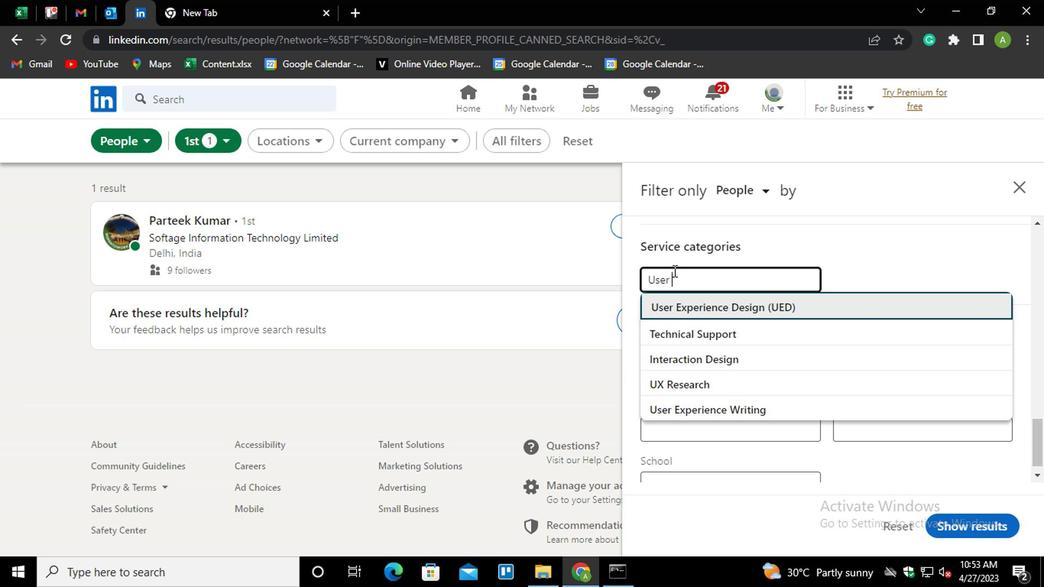 
Action: Mouse moved to (682, 377)
Screenshot: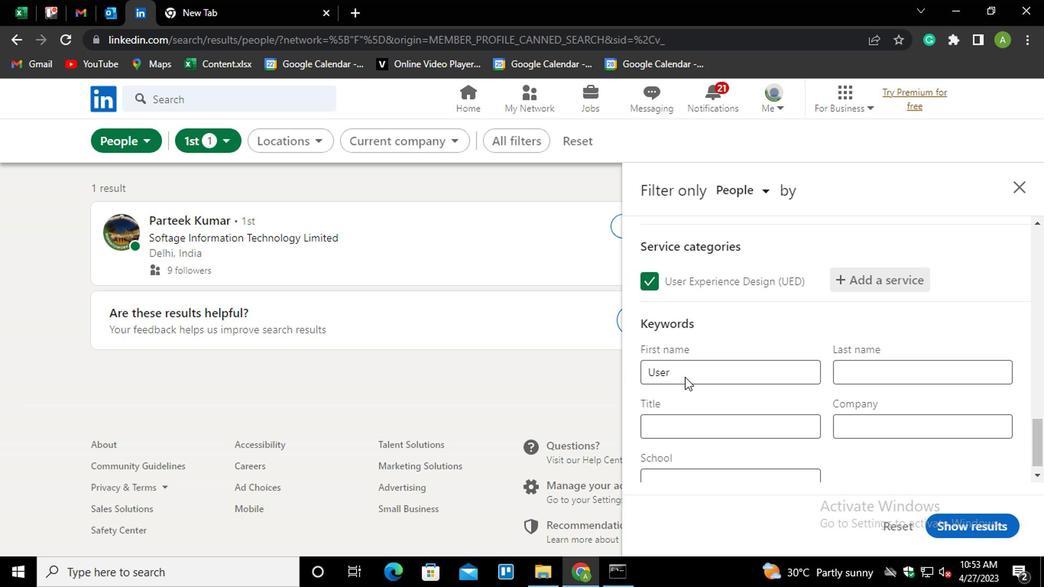 
Action: Mouse pressed left at (682, 377)
Screenshot: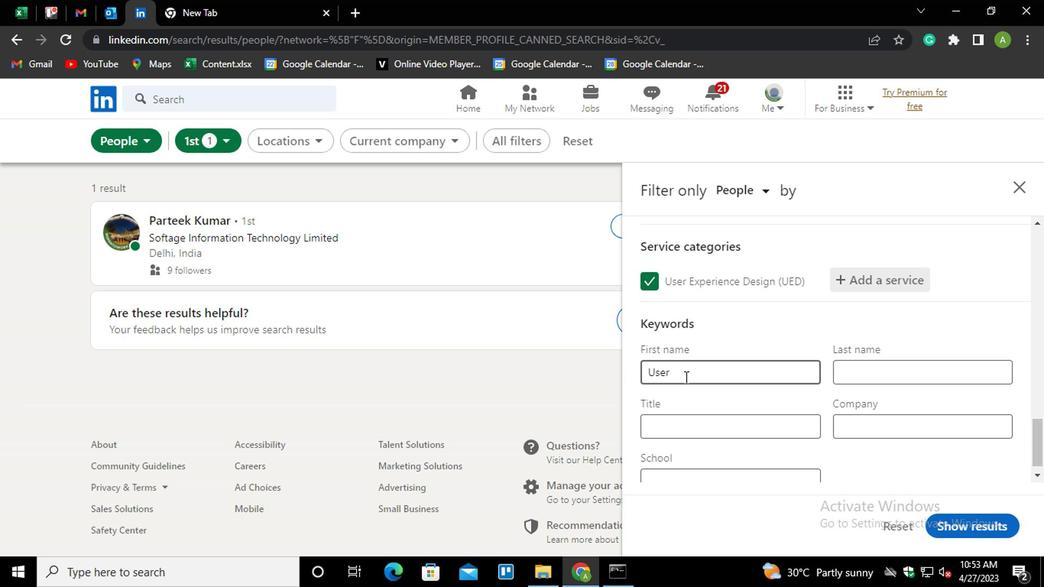 
Action: Mouse moved to (676, 377)
Screenshot: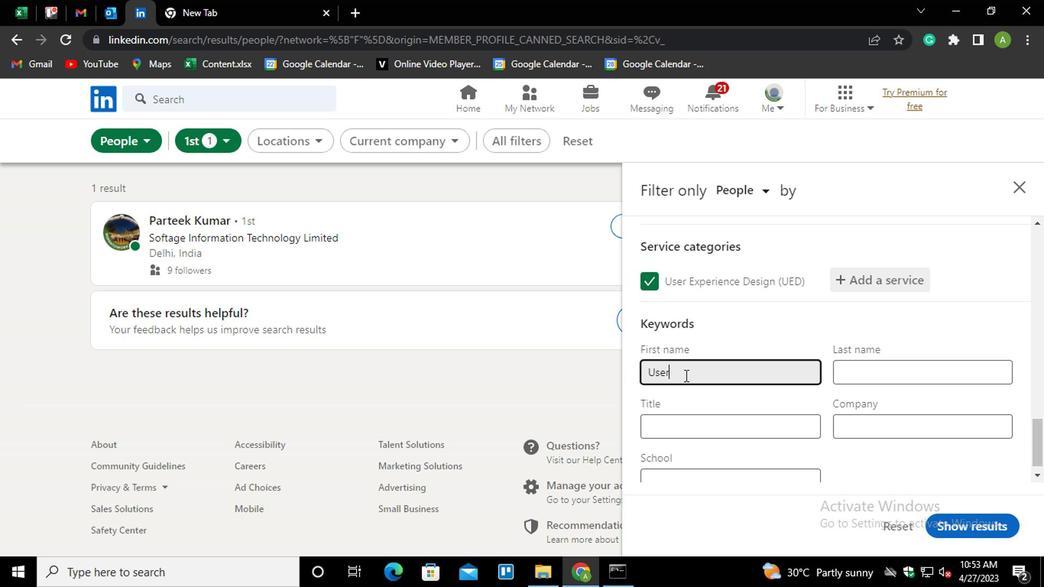 
Action: Key pressed <Key.shift_r><Key.home><Key.backspace>
Screenshot: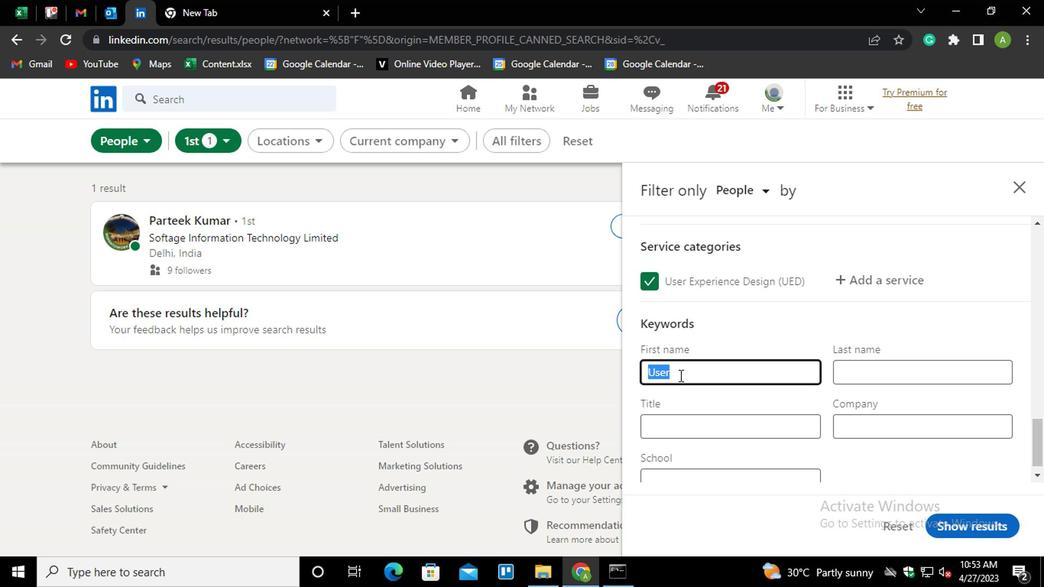 
Action: Mouse moved to (706, 435)
Screenshot: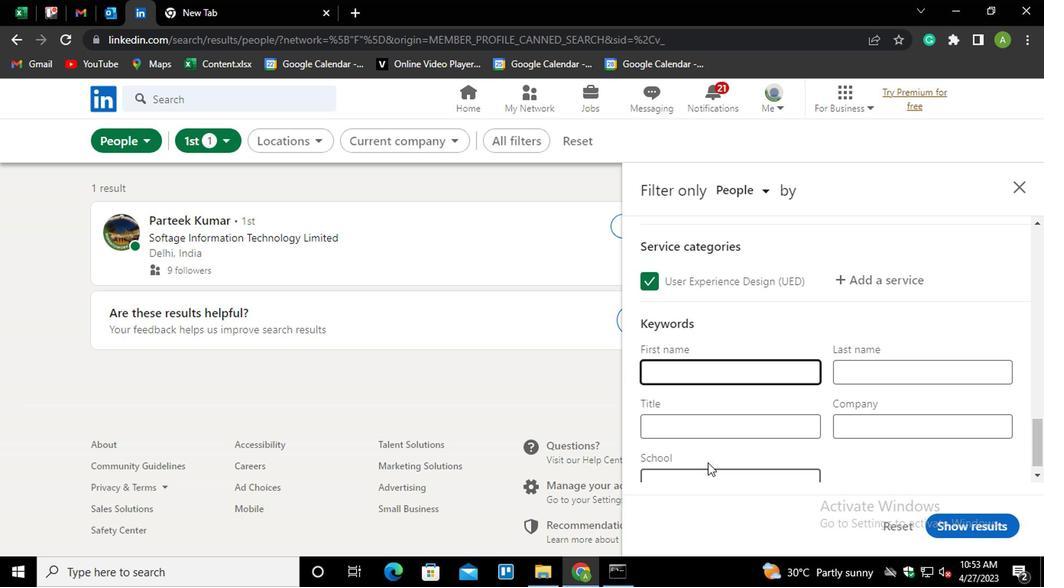 
Action: Mouse pressed left at (706, 435)
Screenshot: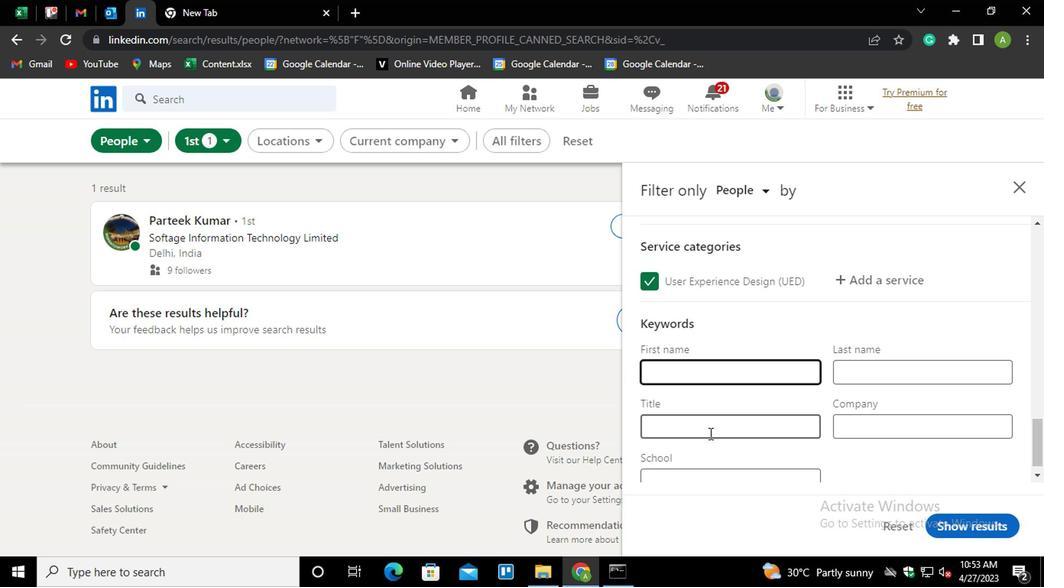 
Action: Mouse moved to (710, 432)
Screenshot: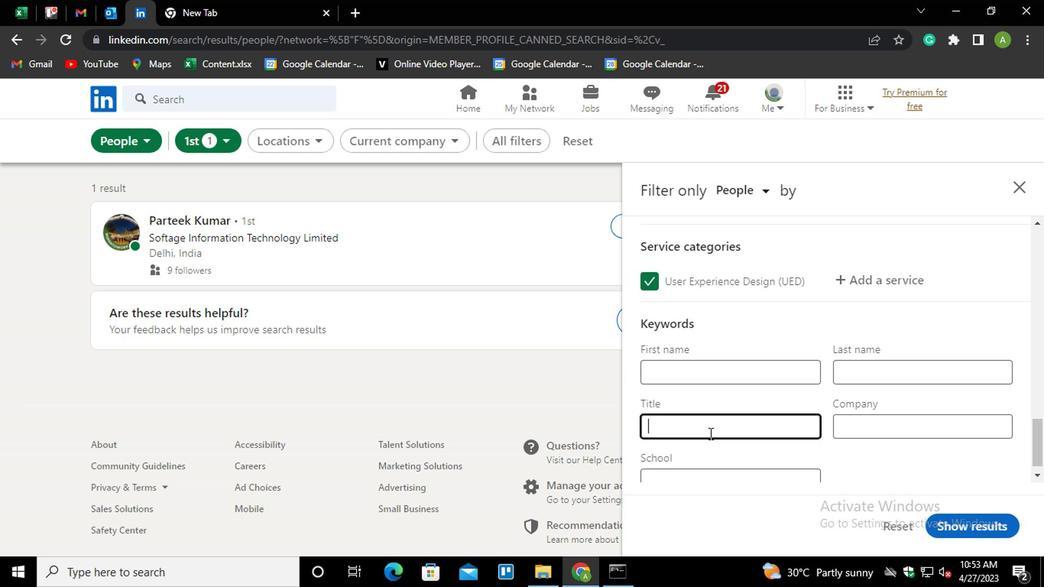 
Action: Key pressed <Key.shift_r><Key.shift_r><Key.shift_r><Key.shift_r><Key.shift_r><Key.shift_r><Key.shift_r><Key.shift_r><Key.shift_r><Key.shift_r><Key.shift_r><Key.shift_r><Key.shift_r><Key.shift_r><Key.shift_r>FLIGHT<Key.space><Key.shift>ATTENDANT
Screenshot: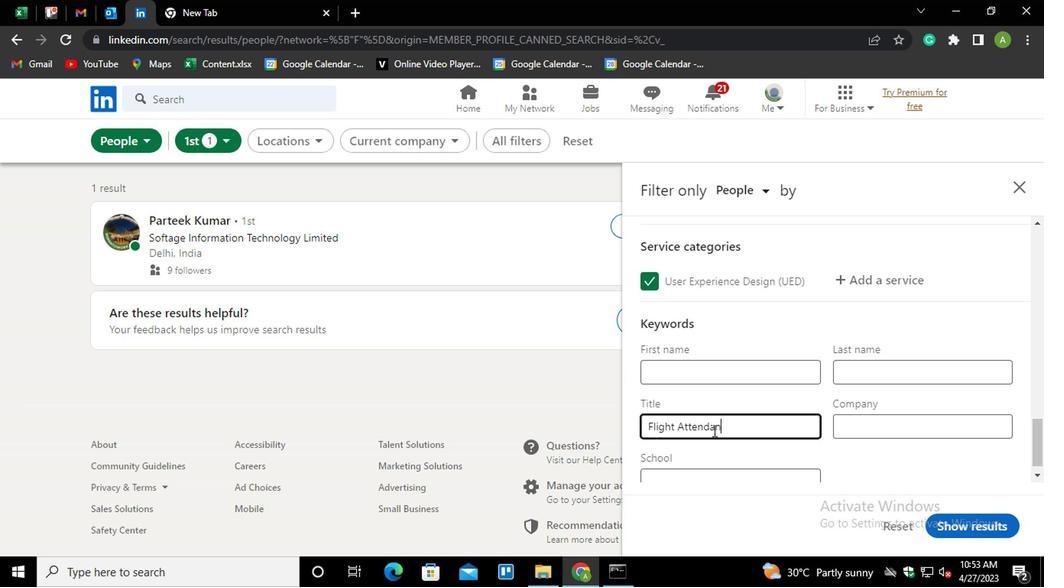 
Action: Mouse moved to (909, 457)
Screenshot: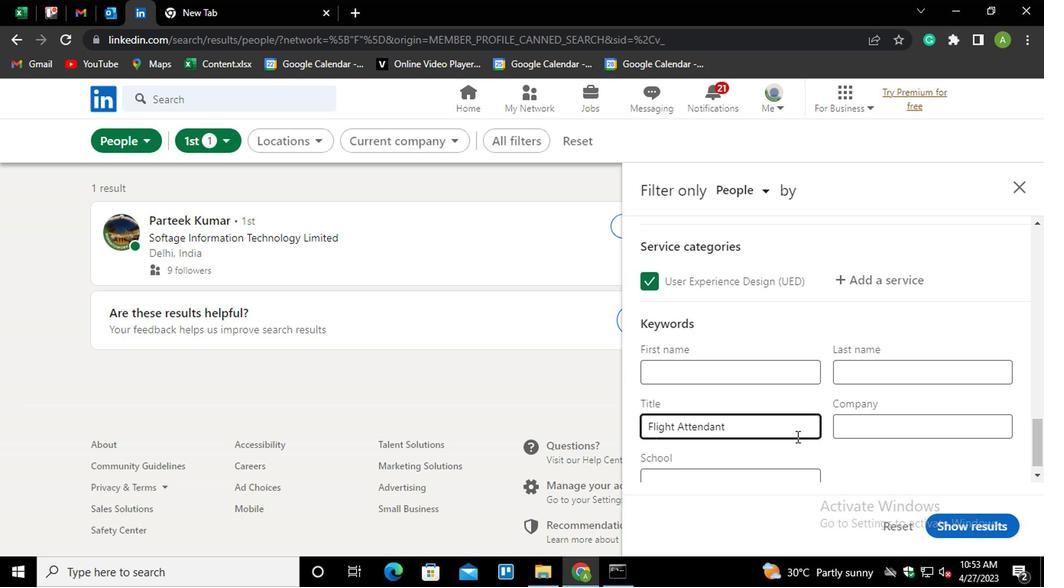 
Action: Mouse pressed left at (909, 457)
Screenshot: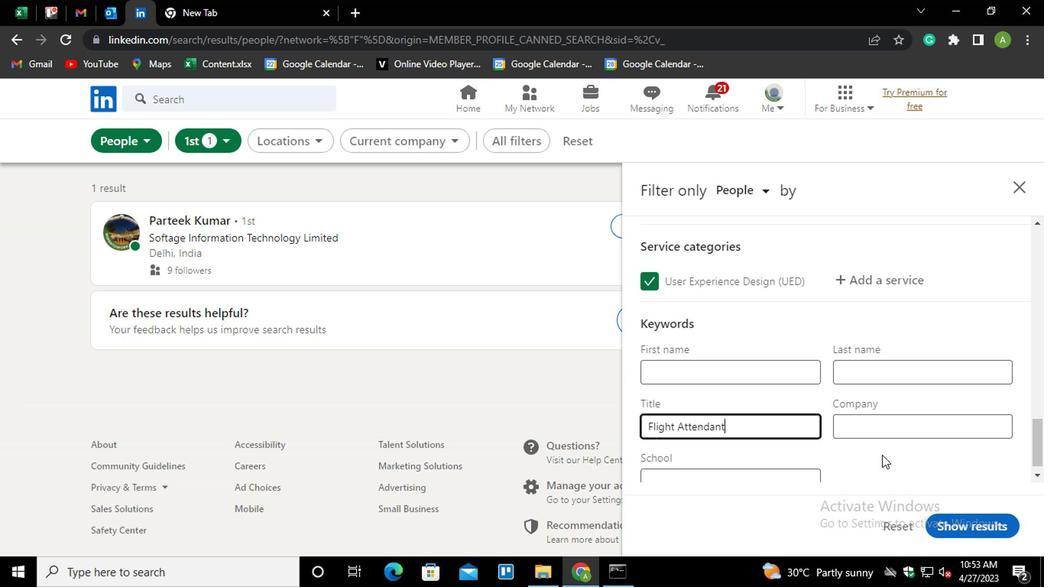 
Action: Mouse moved to (971, 526)
Screenshot: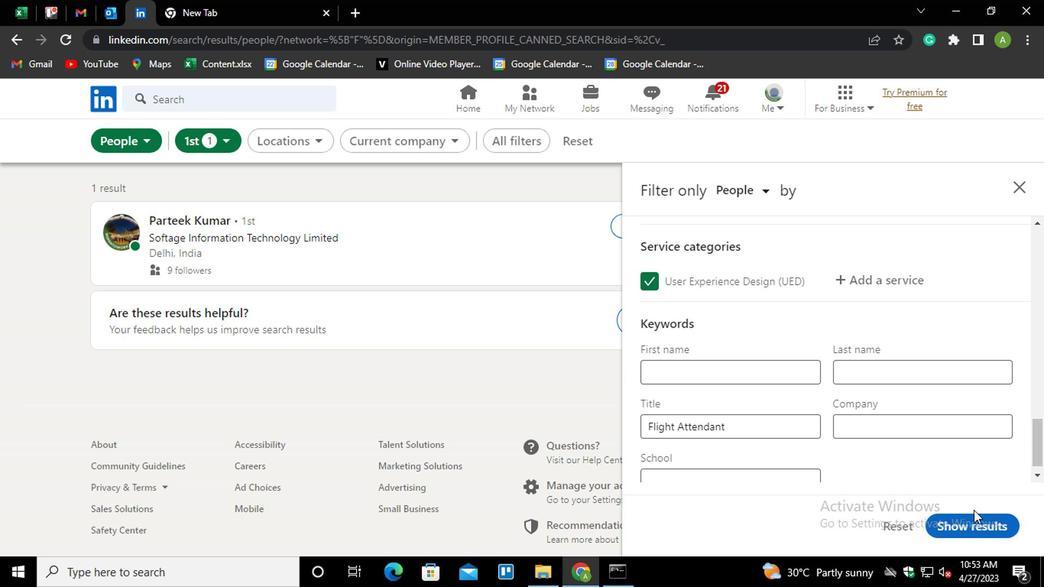 
Action: Mouse pressed left at (971, 526)
Screenshot: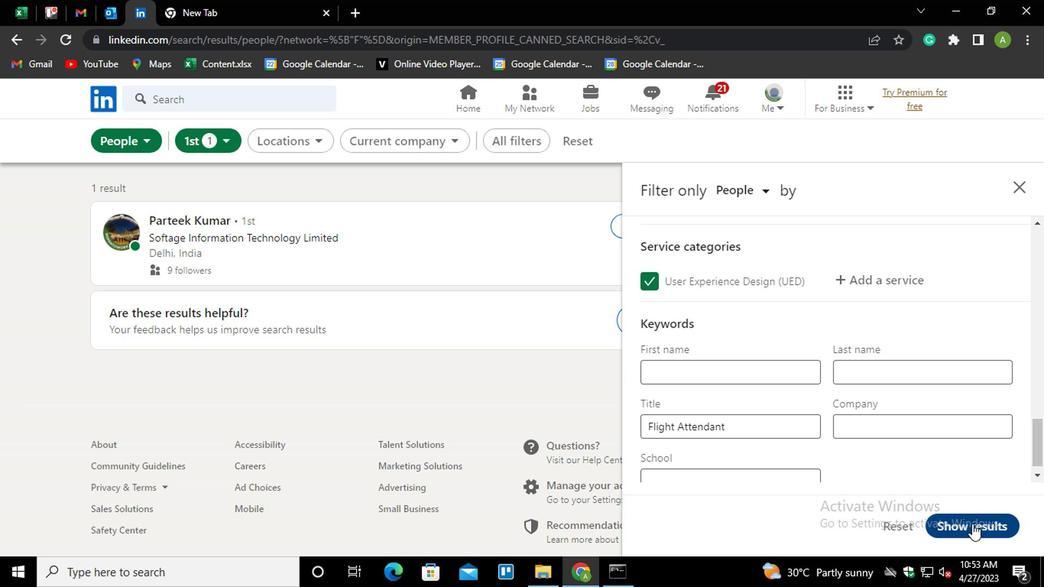 
Action: Mouse moved to (940, 493)
Screenshot: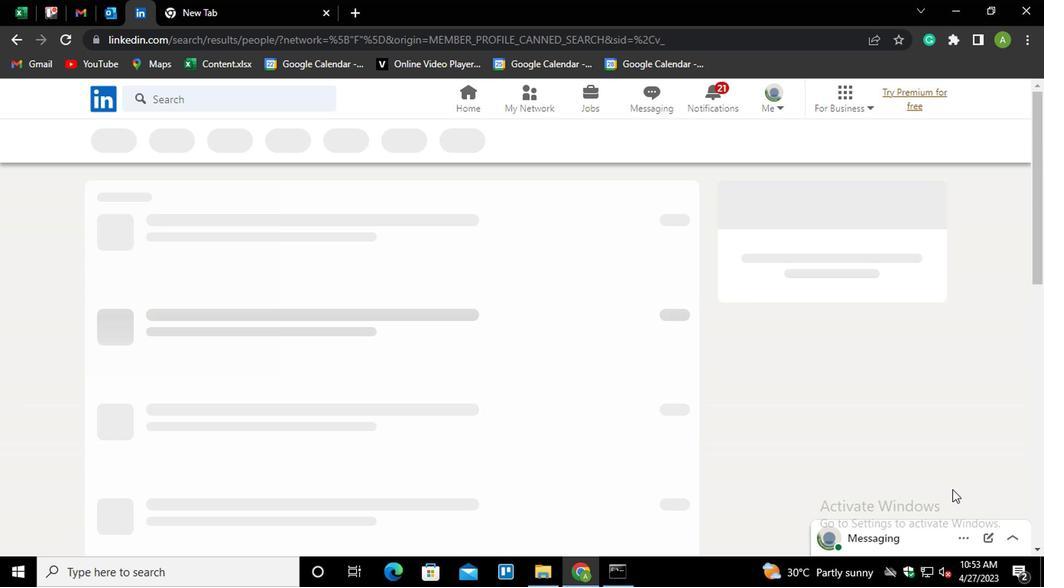 
